 Task: Look for space in Stara Zagora, Bulgaria from 15th June, 2023 to 21st June, 2023 for 5 adults in price range Rs.14000 to Rs.25000. Place can be entire place with 3 bedrooms having 3 beds and 3 bathrooms. Property type can be house. Booking option can be shelf check-in. Required host language is English.
Action: Mouse moved to (403, 103)
Screenshot: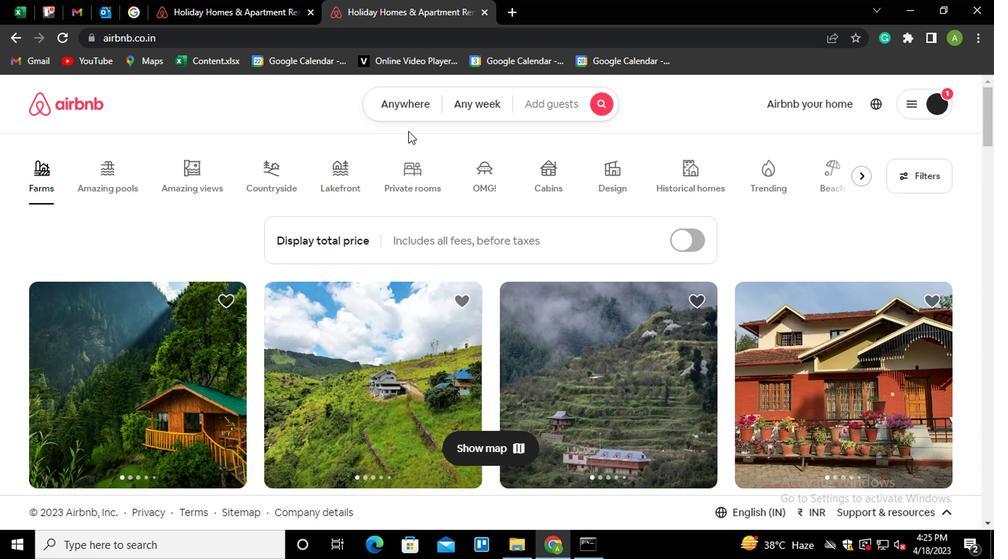 
Action: Mouse pressed left at (403, 103)
Screenshot: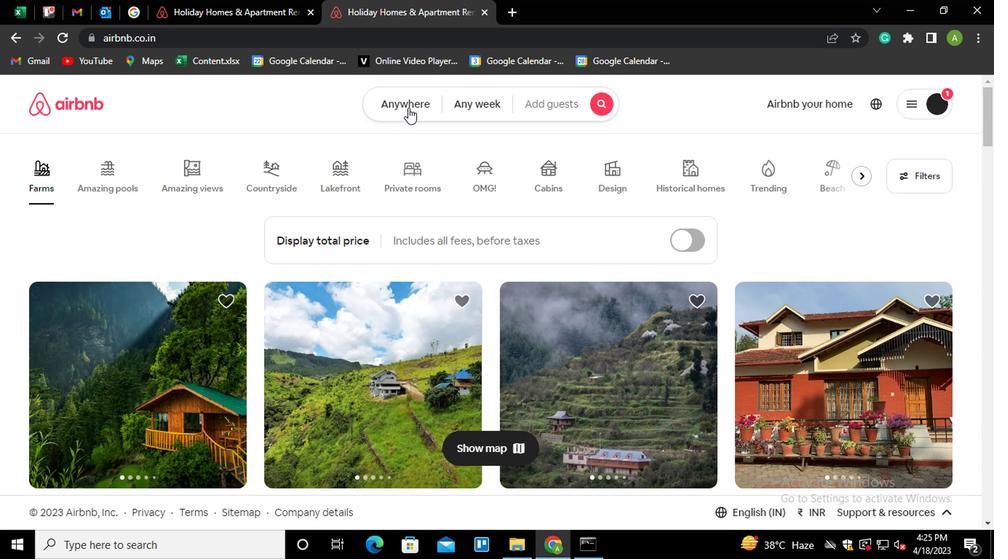 
Action: Mouse moved to (252, 163)
Screenshot: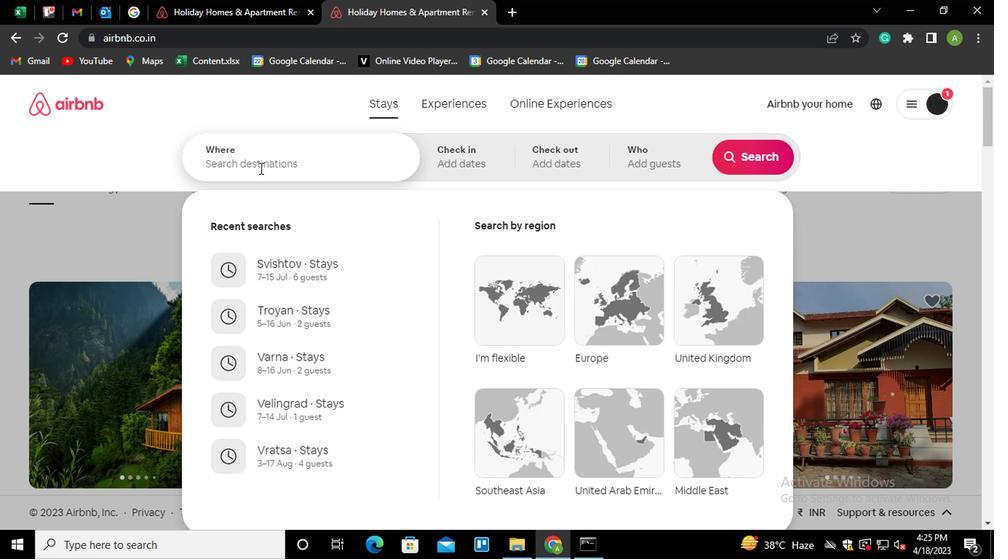 
Action: Mouse pressed left at (252, 163)
Screenshot: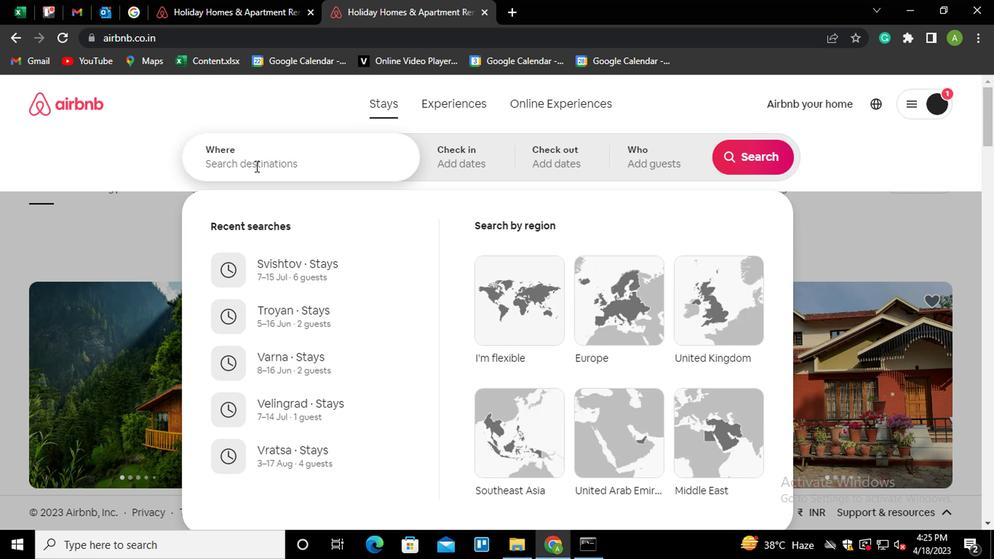 
Action: Key pressed <Key.shift>STARA<Key.down><Key.enter>
Screenshot: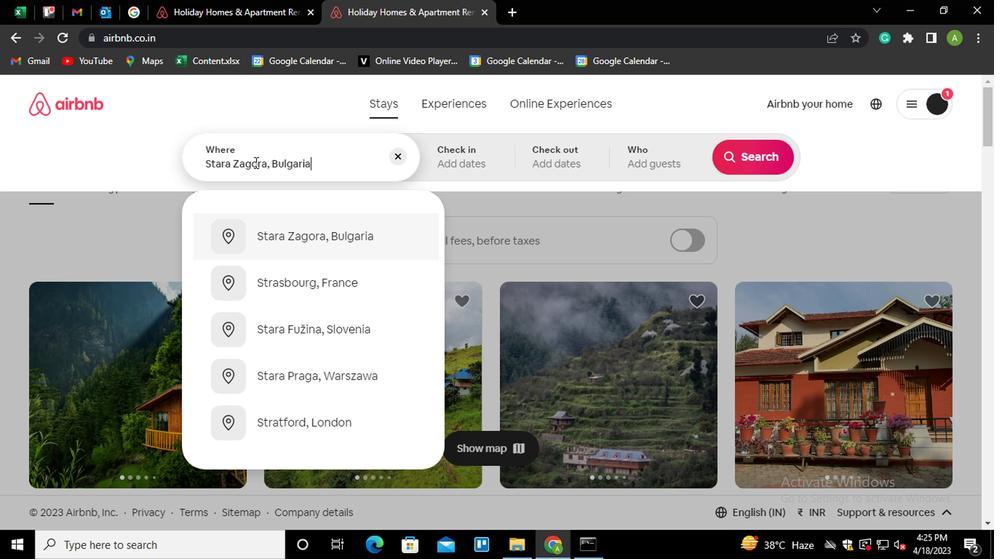 
Action: Mouse moved to (745, 276)
Screenshot: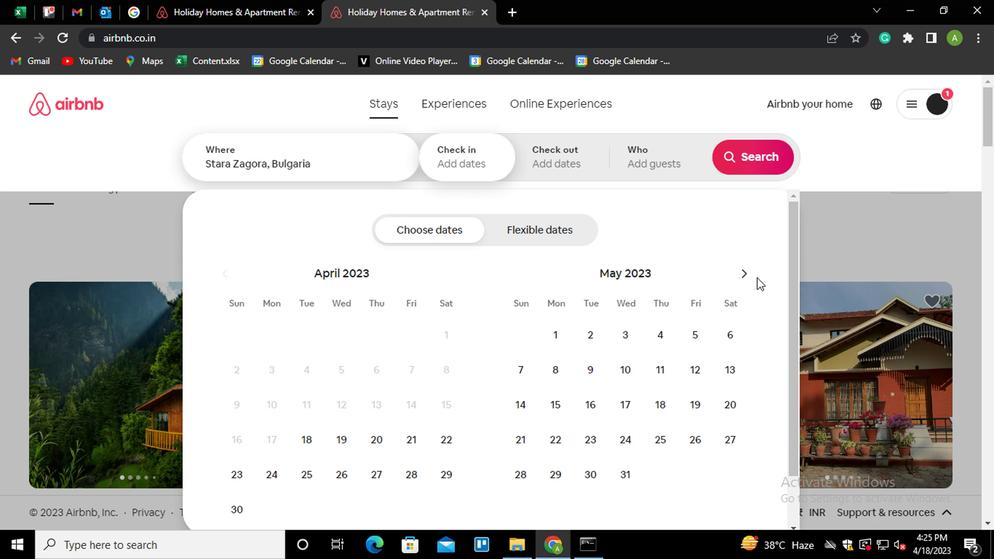 
Action: Mouse pressed left at (745, 276)
Screenshot: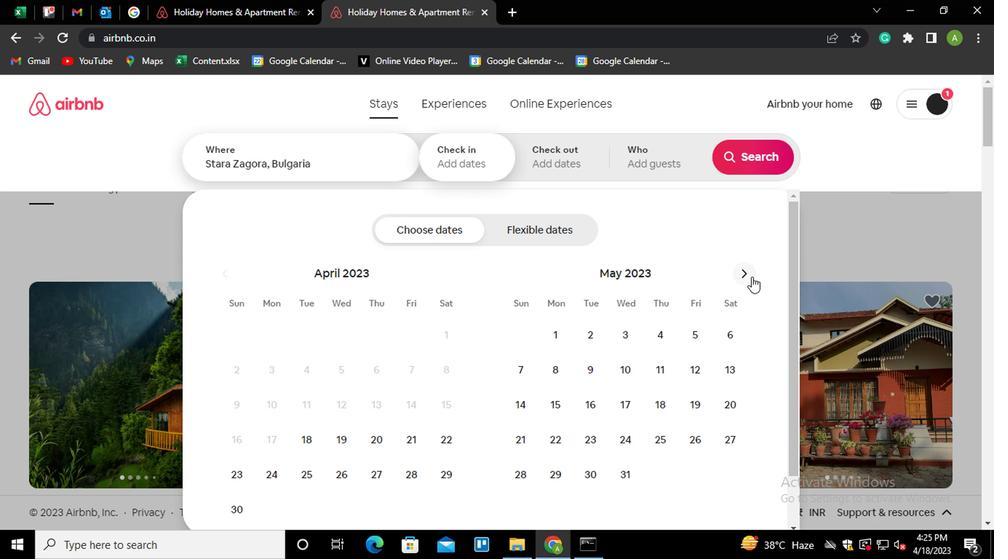 
Action: Mouse moved to (744, 276)
Screenshot: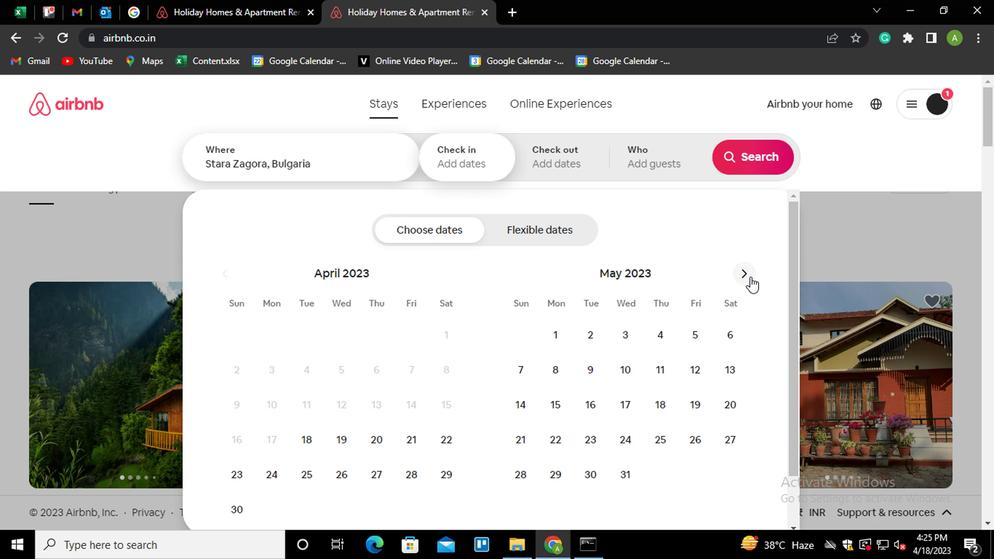 
Action: Mouse pressed left at (744, 276)
Screenshot: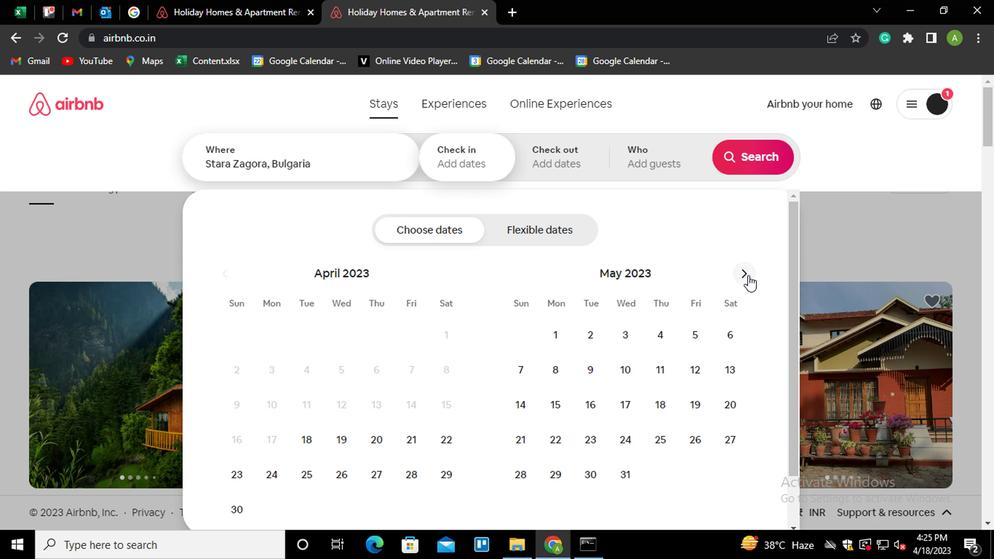 
Action: Mouse pressed left at (744, 276)
Screenshot: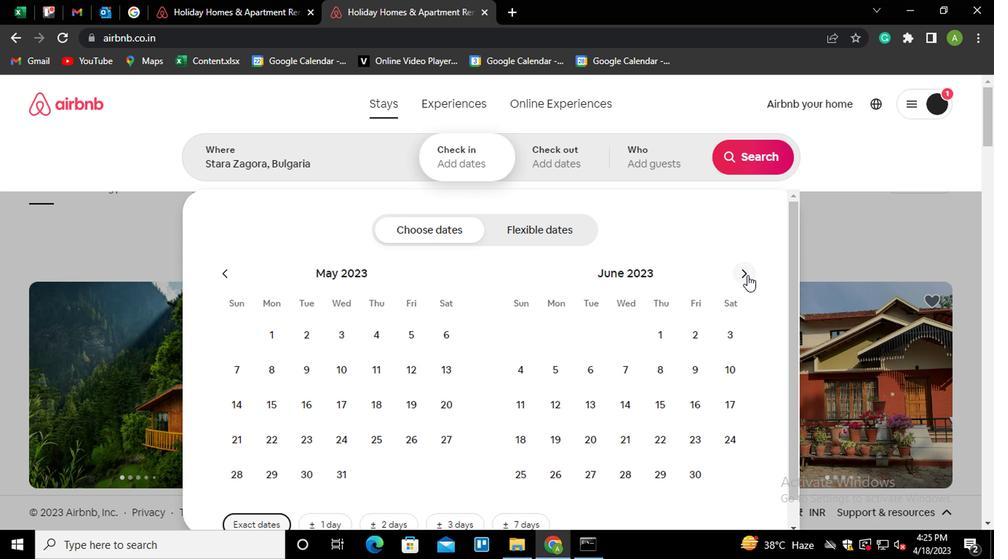 
Action: Mouse moved to (375, 405)
Screenshot: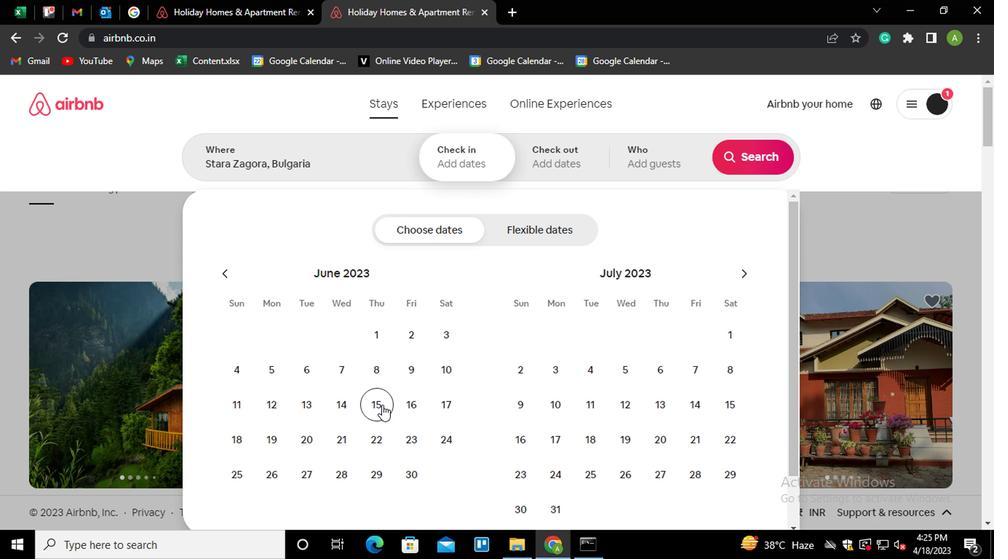 
Action: Mouse pressed left at (375, 405)
Screenshot: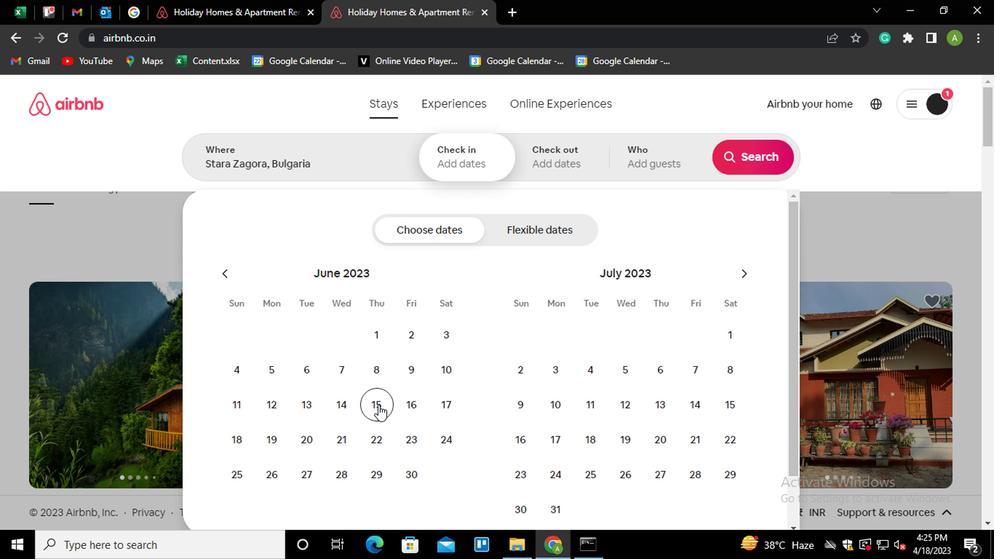 
Action: Mouse moved to (330, 443)
Screenshot: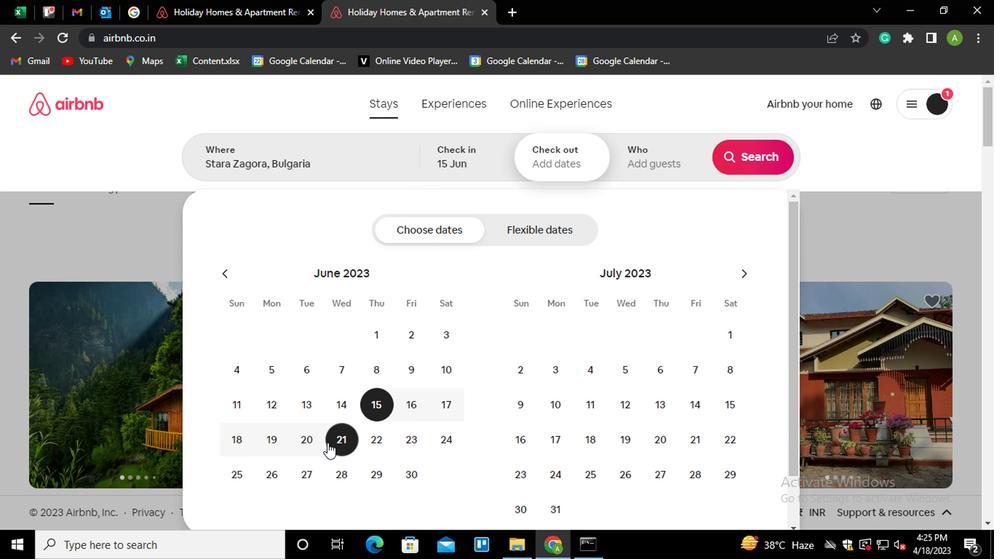 
Action: Mouse pressed left at (330, 443)
Screenshot: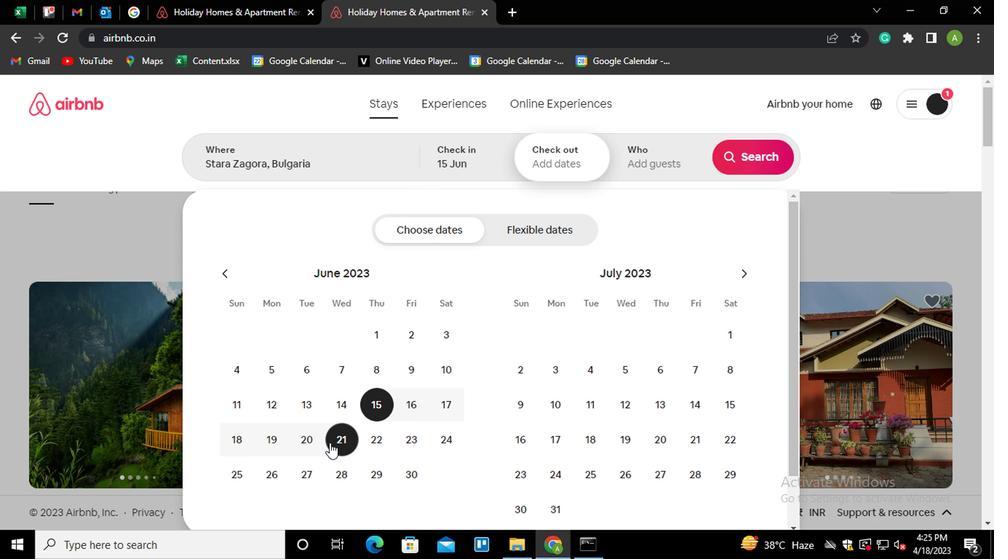 
Action: Mouse moved to (637, 166)
Screenshot: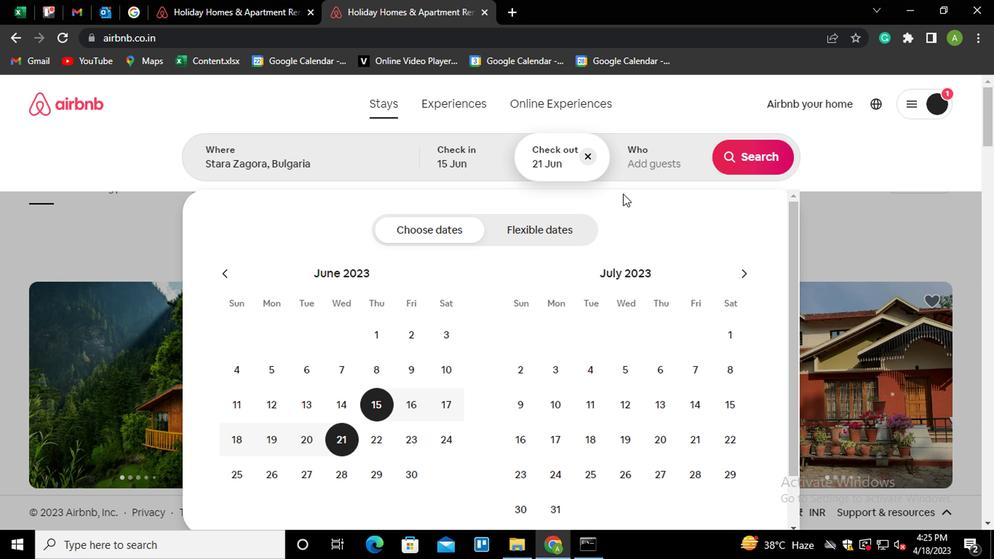 
Action: Mouse pressed left at (637, 166)
Screenshot: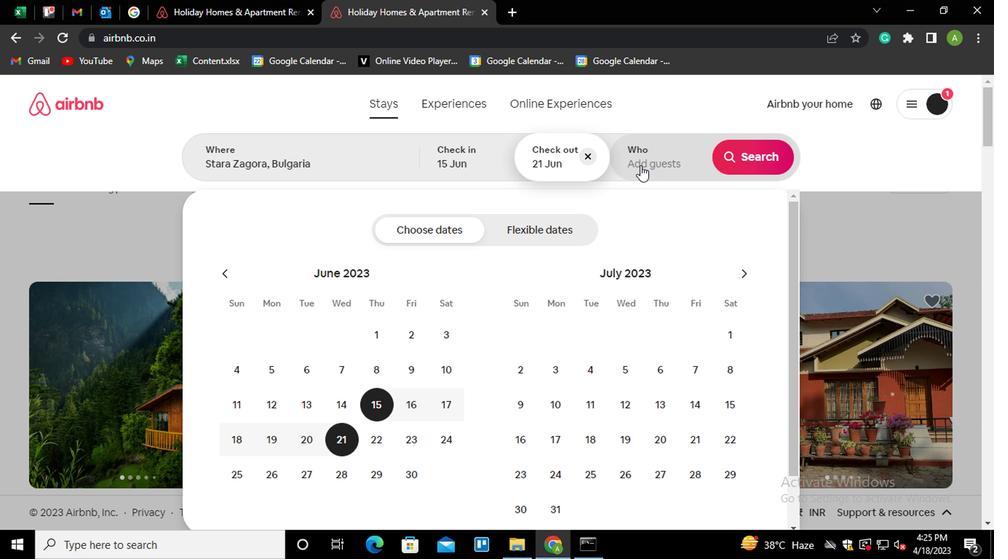 
Action: Mouse moved to (758, 230)
Screenshot: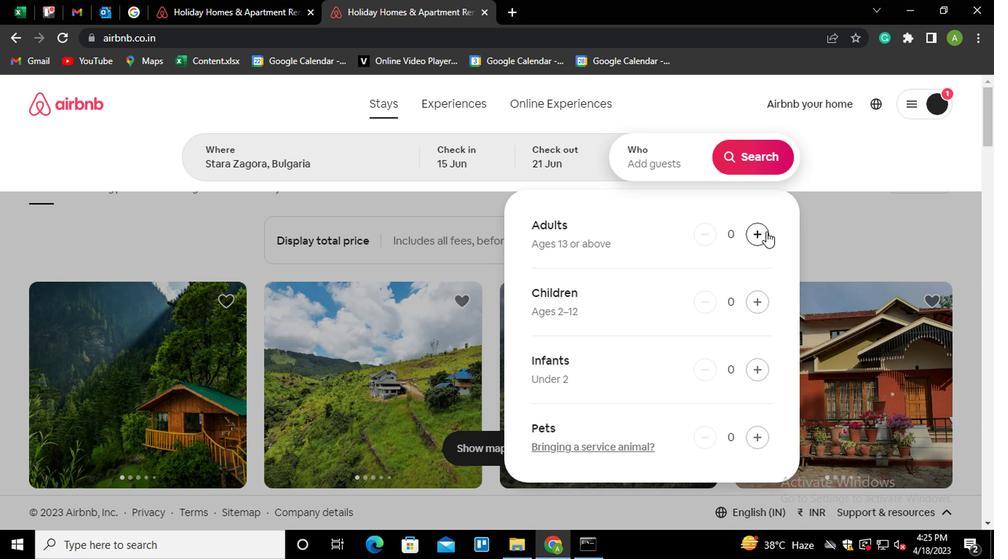 
Action: Mouse pressed left at (758, 230)
Screenshot: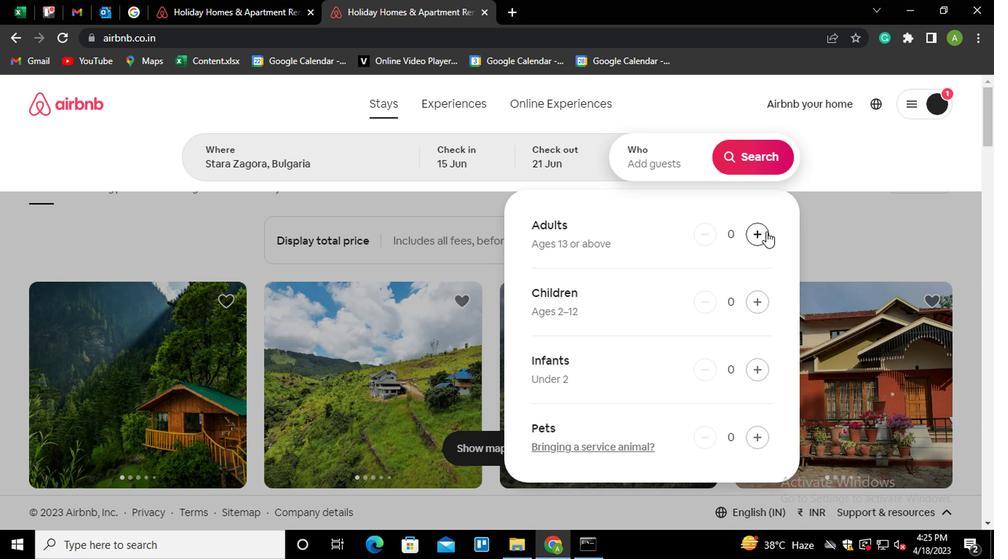 
Action: Mouse pressed left at (758, 230)
Screenshot: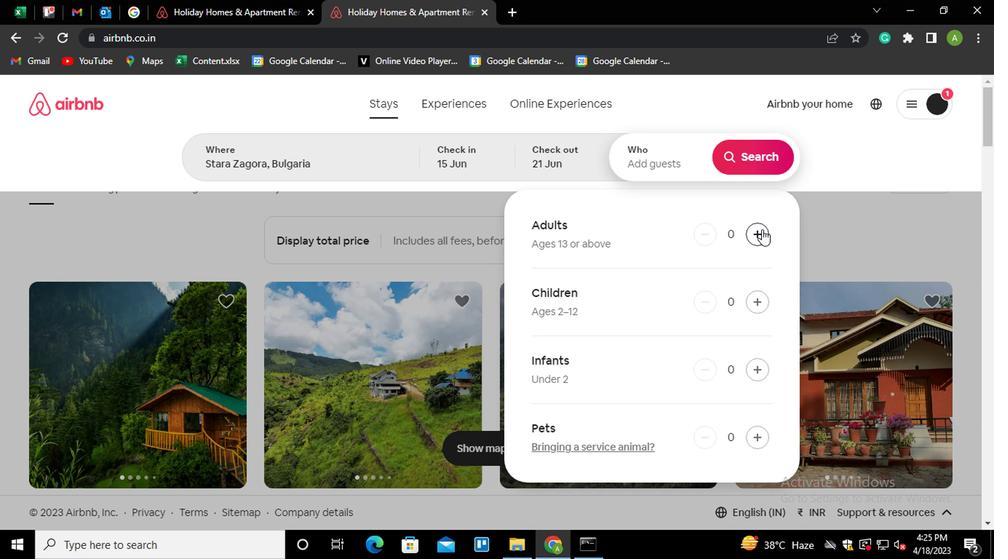
Action: Mouse pressed left at (758, 230)
Screenshot: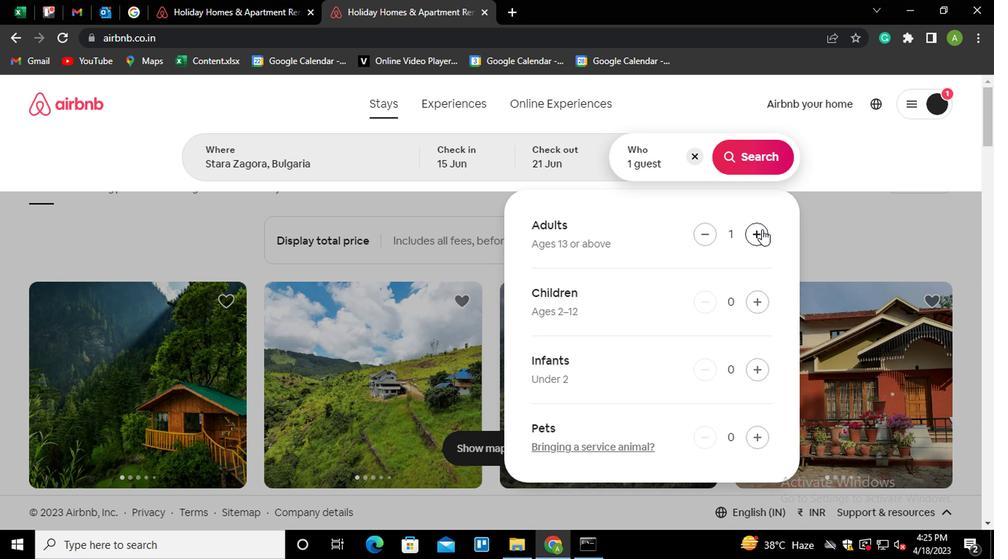 
Action: Mouse pressed left at (758, 230)
Screenshot: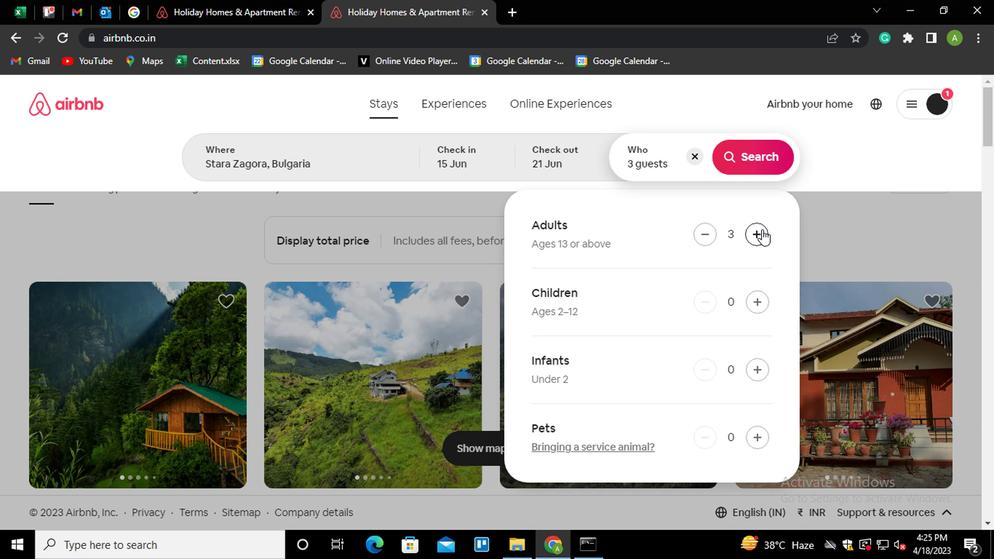 
Action: Mouse pressed left at (758, 230)
Screenshot: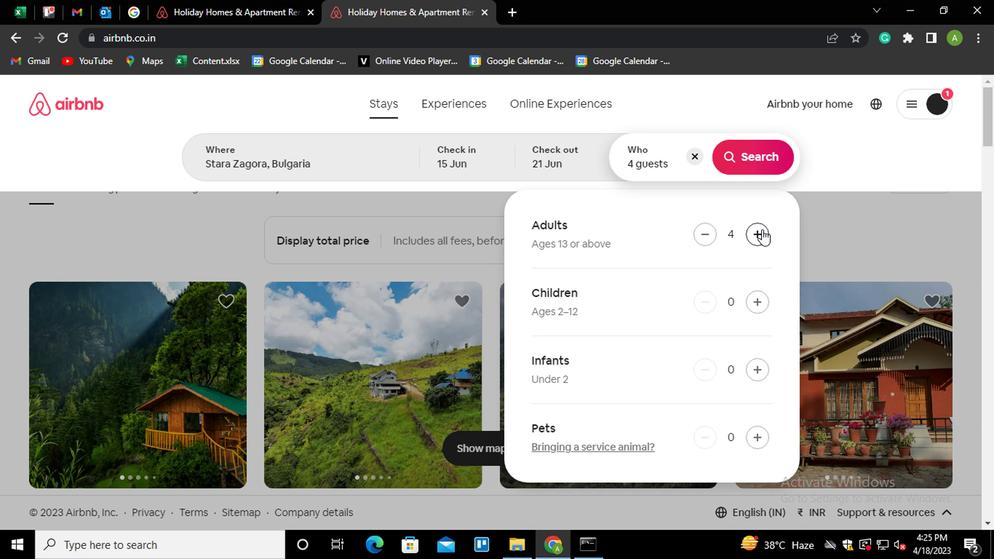 
Action: Mouse moved to (750, 163)
Screenshot: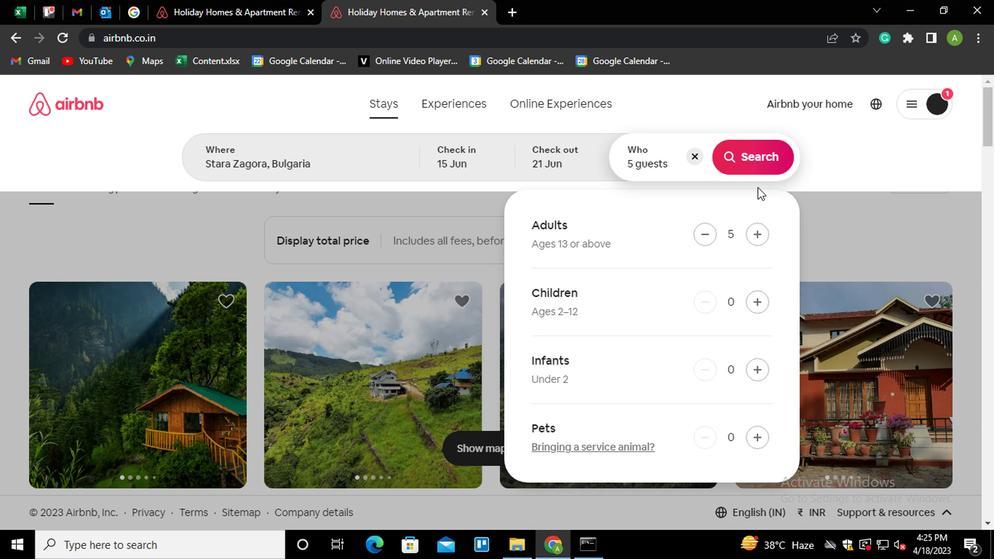 
Action: Mouse pressed left at (750, 163)
Screenshot: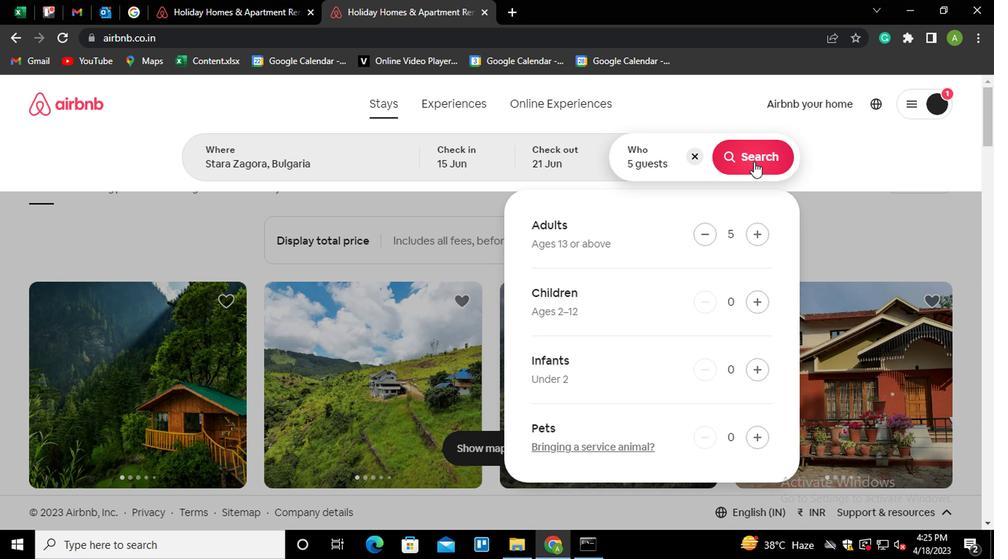 
Action: Mouse moved to (939, 161)
Screenshot: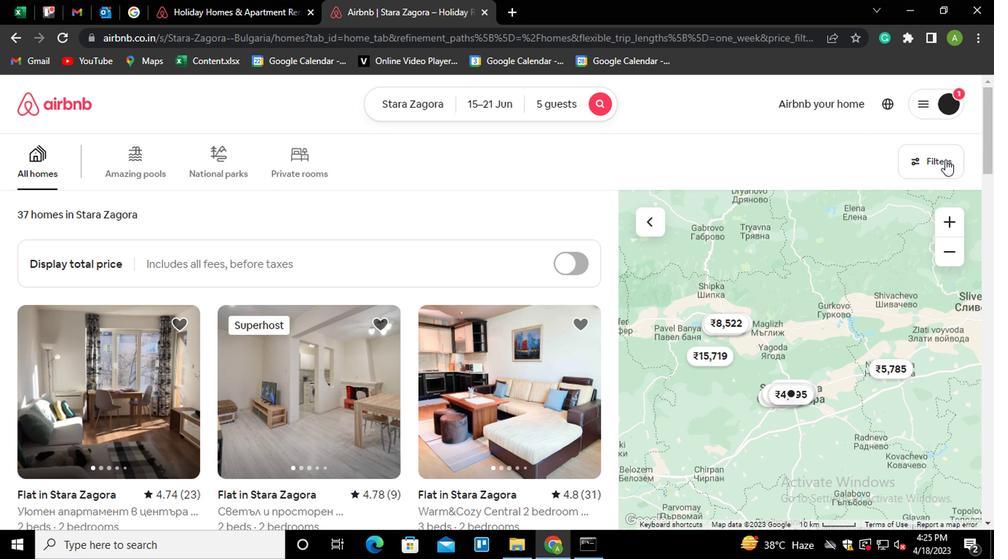 
Action: Mouse pressed left at (939, 161)
Screenshot: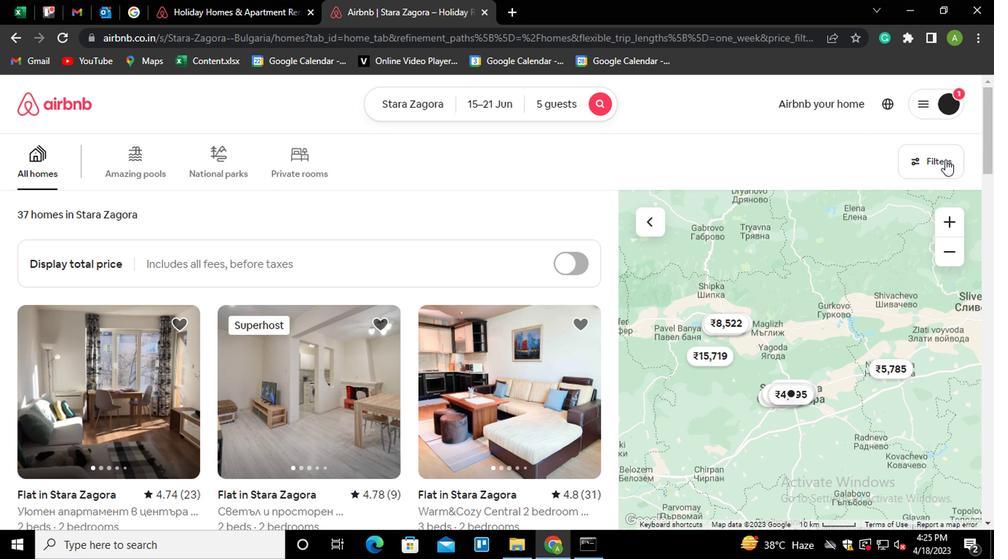 
Action: Mouse moved to (395, 348)
Screenshot: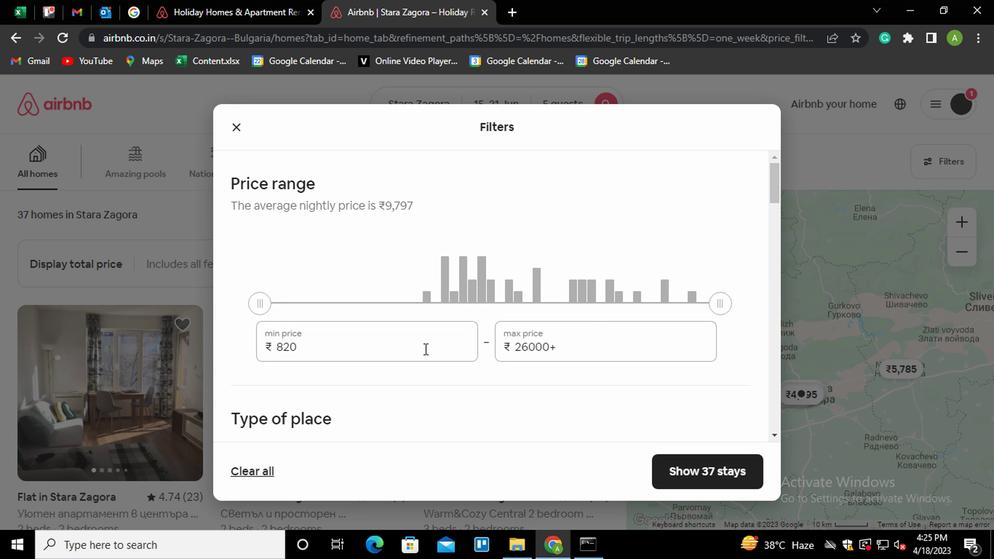 
Action: Mouse pressed left at (395, 348)
Screenshot: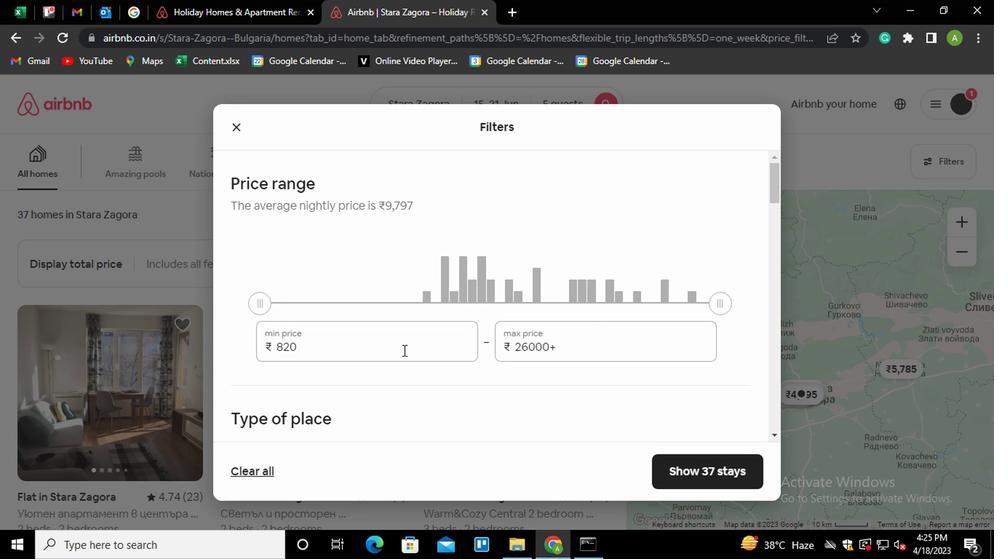 
Action: Key pressed <Key.shift_r><Key.home>14000
Screenshot: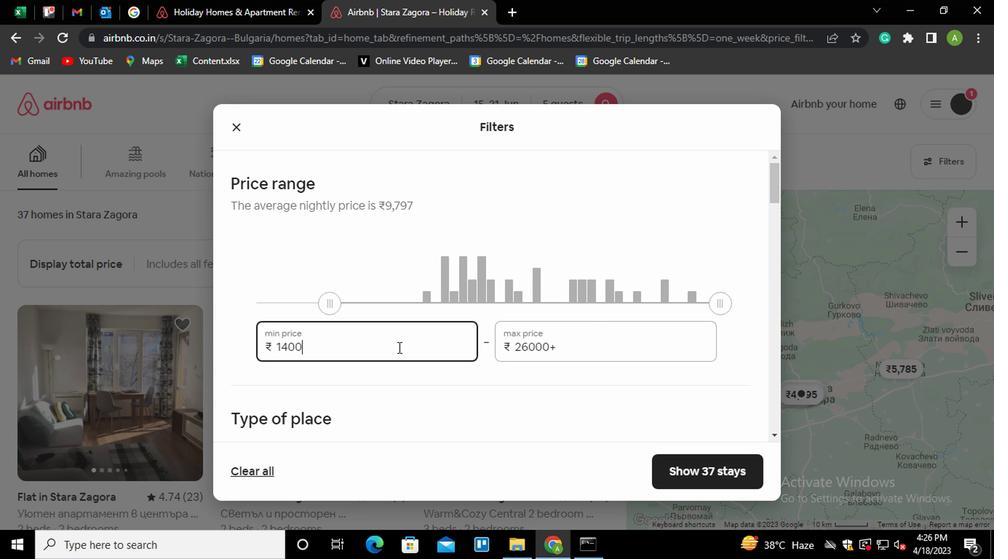 
Action: Mouse moved to (584, 344)
Screenshot: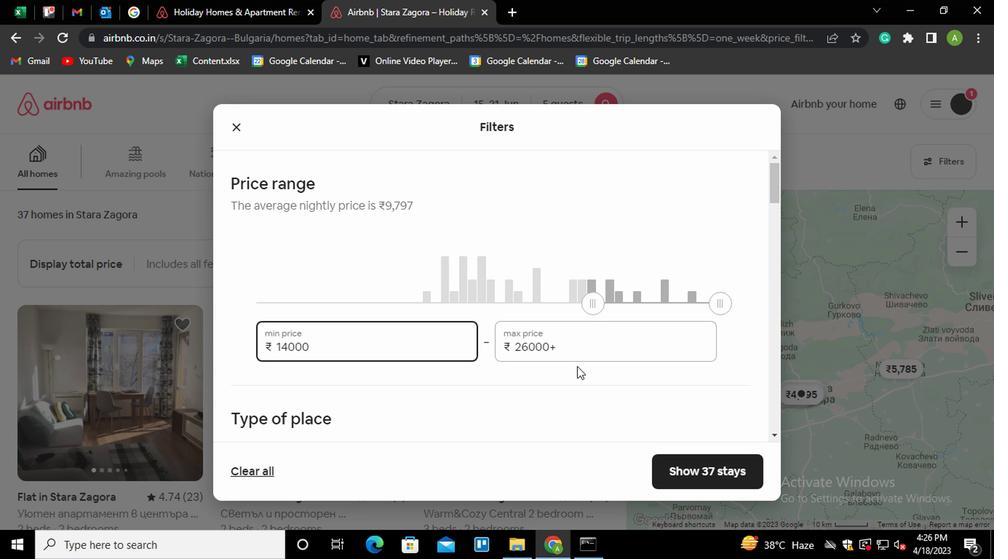 
Action: Mouse pressed left at (584, 344)
Screenshot: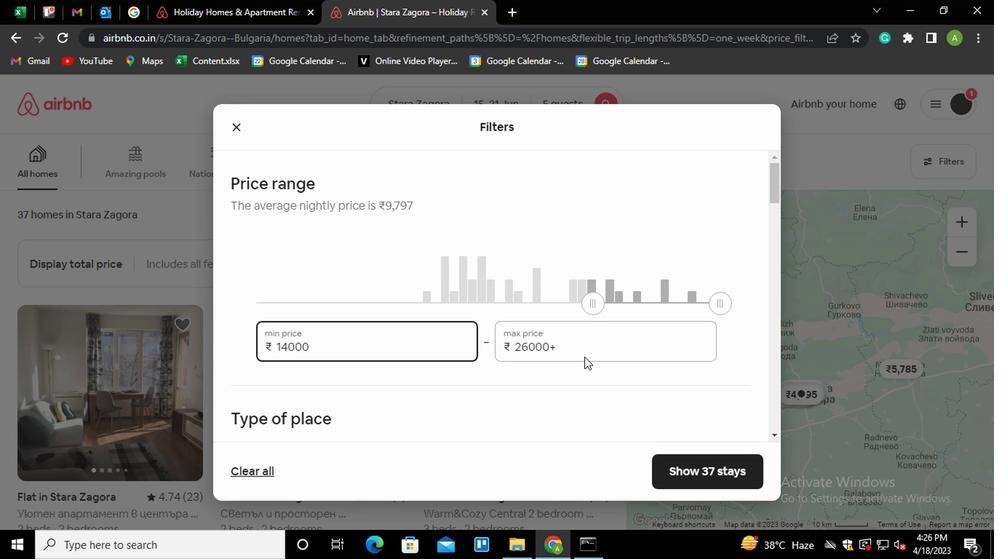 
Action: Key pressed <Key.shift_r><Key.home>25000
Screenshot: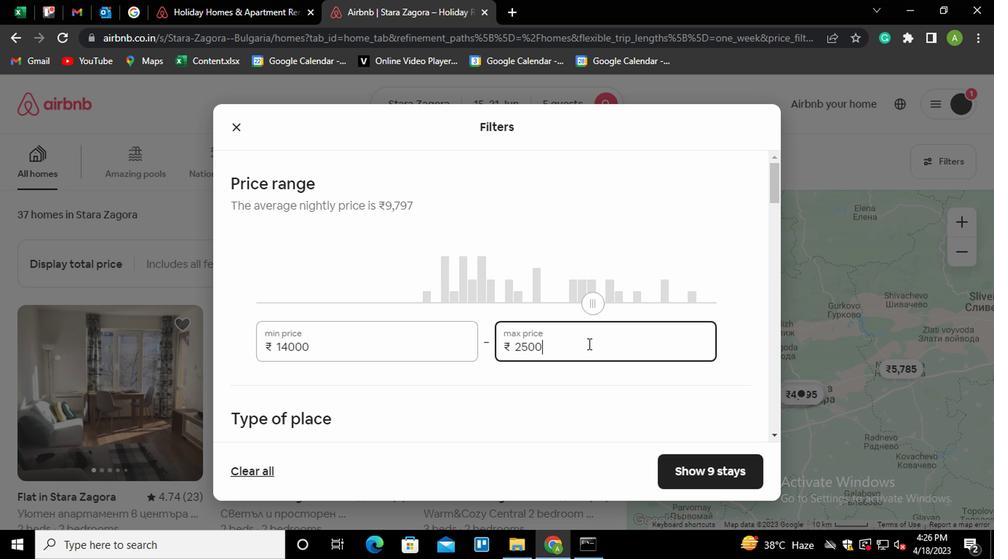 
Action: Mouse moved to (611, 396)
Screenshot: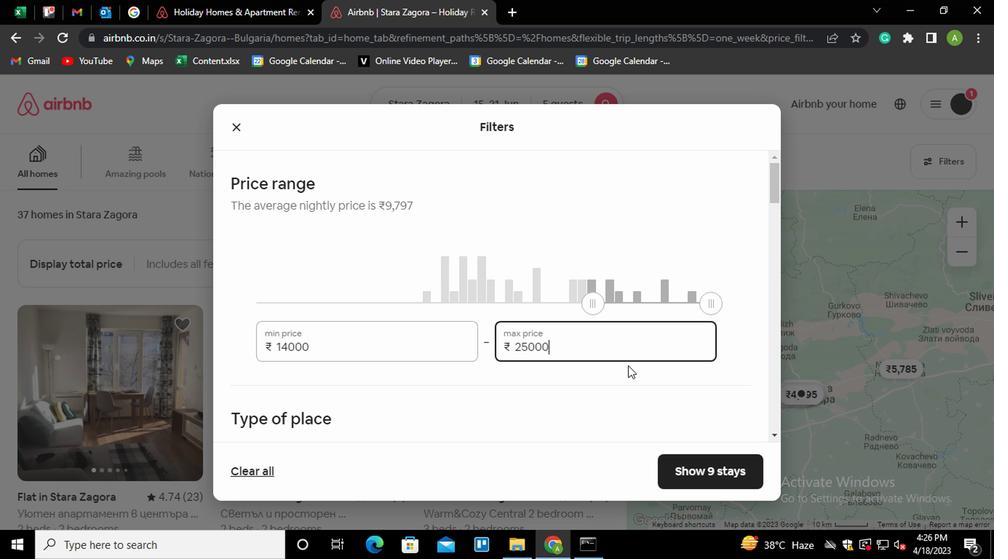 
Action: Mouse scrolled (611, 395) with delta (0, 0)
Screenshot: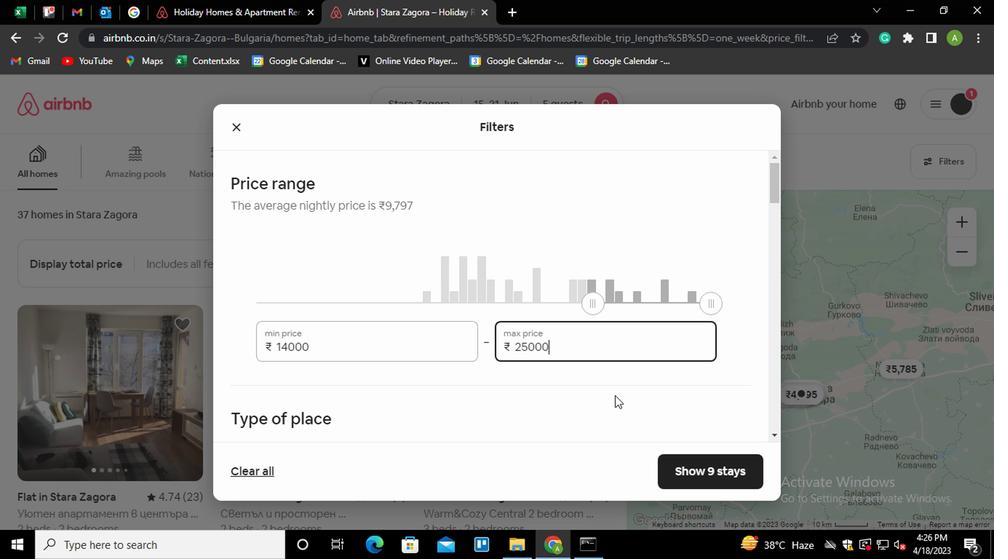 
Action: Mouse scrolled (611, 395) with delta (0, 0)
Screenshot: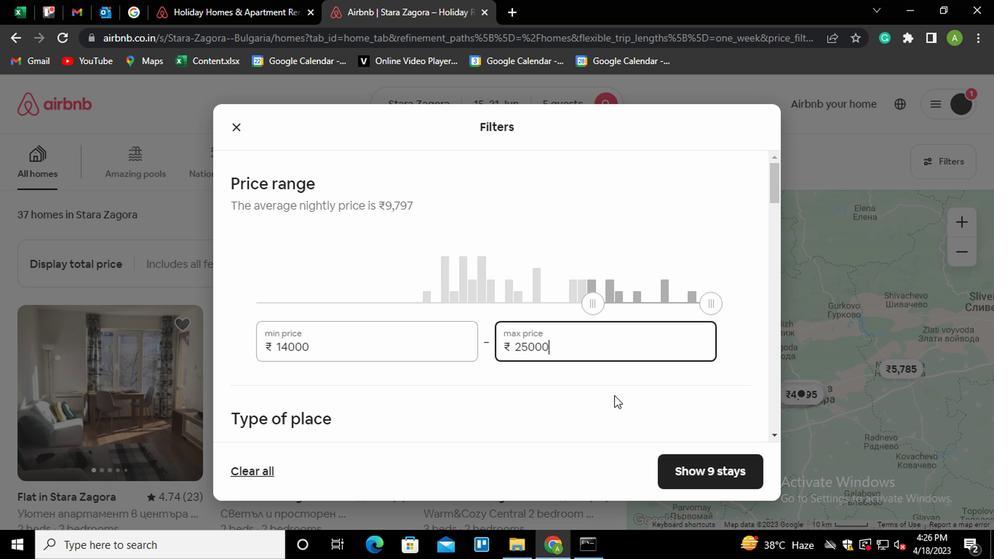 
Action: Mouse moved to (263, 315)
Screenshot: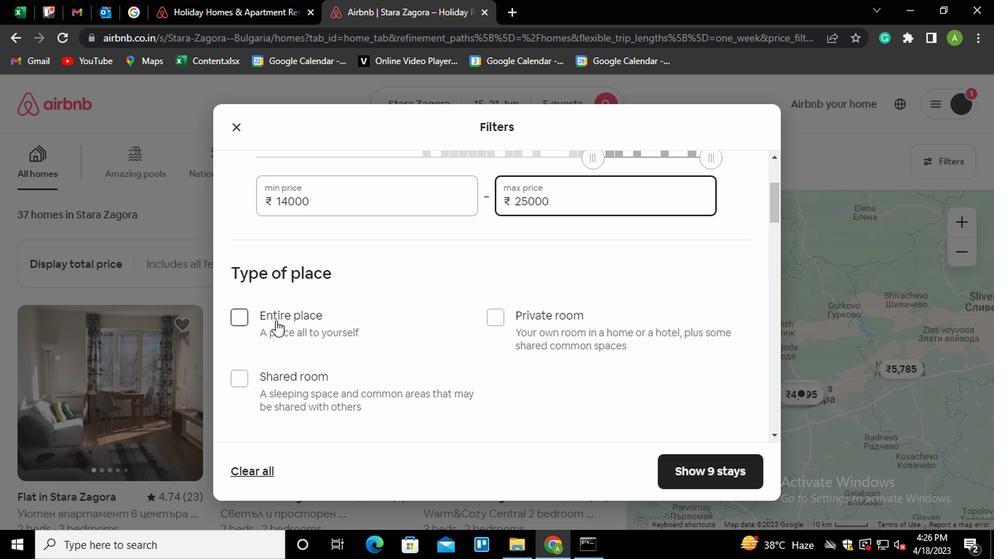 
Action: Mouse pressed left at (263, 315)
Screenshot: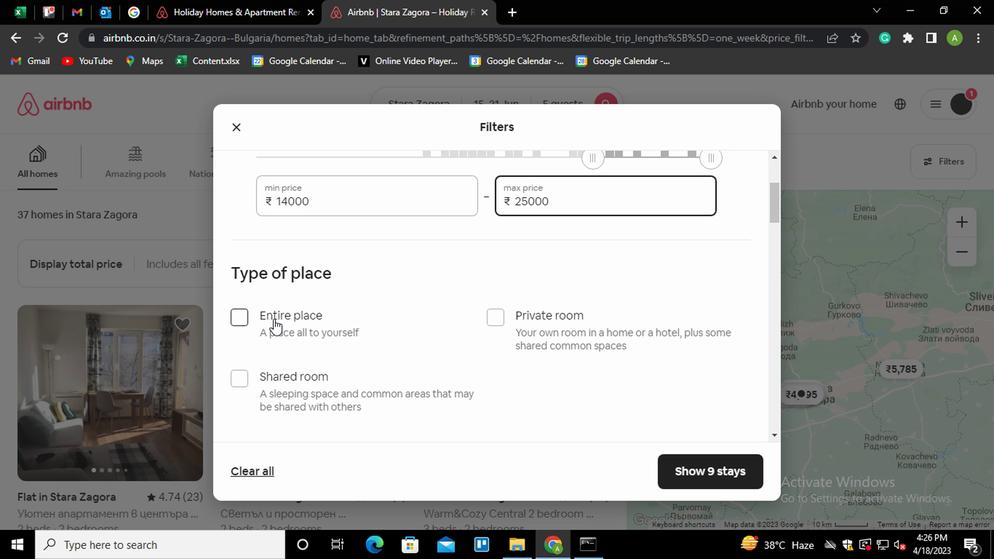 
Action: Mouse moved to (379, 323)
Screenshot: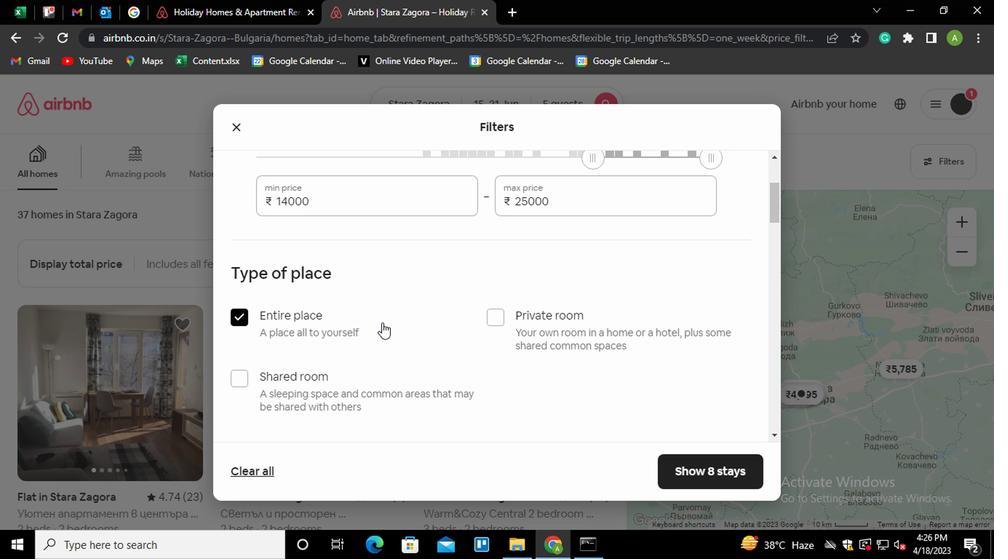 
Action: Mouse scrolled (379, 322) with delta (0, -1)
Screenshot: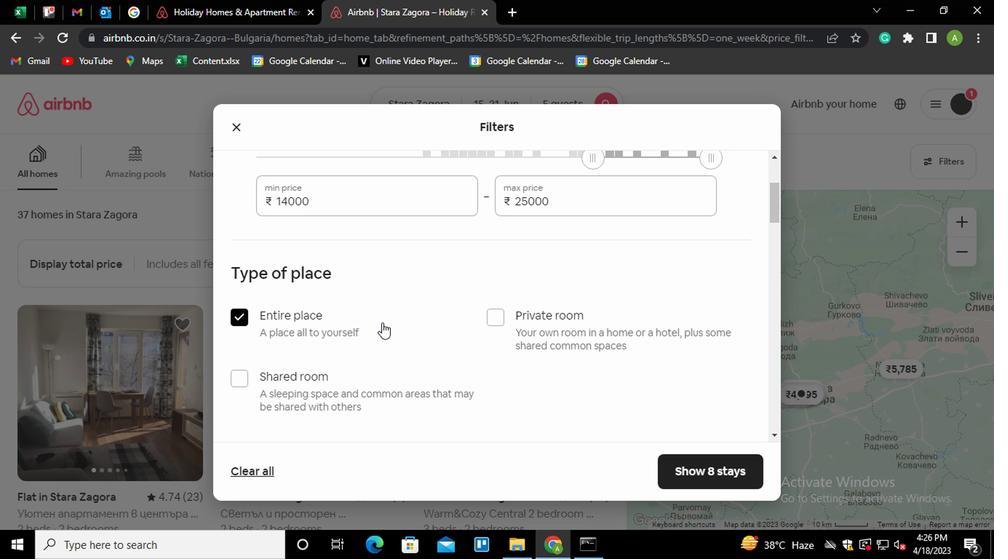 
Action: Mouse scrolled (379, 322) with delta (0, -1)
Screenshot: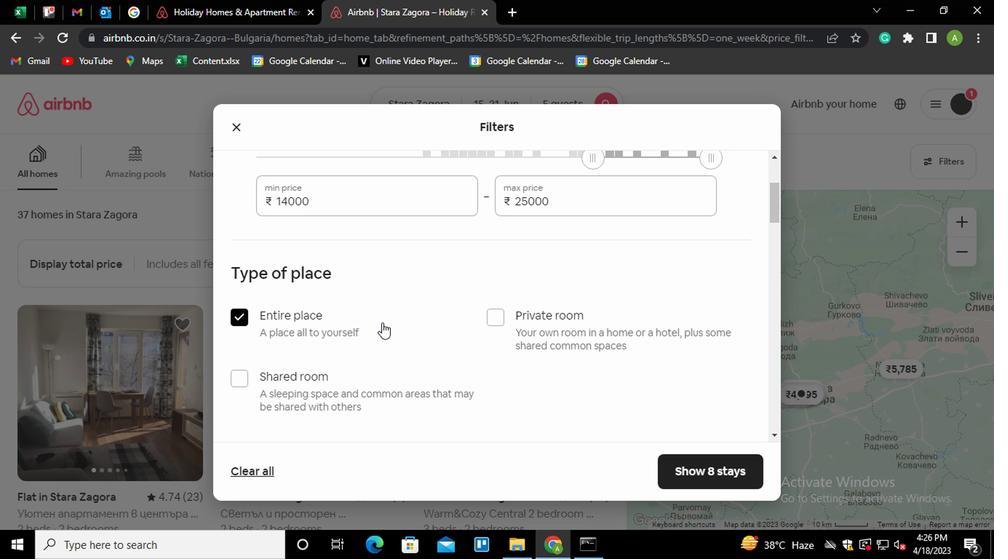 
Action: Mouse moved to (377, 322)
Screenshot: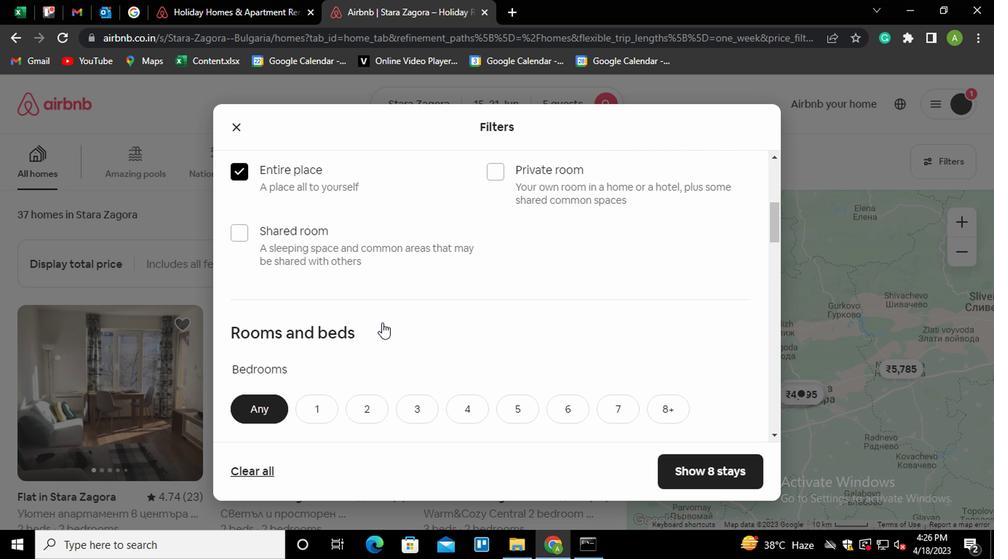 
Action: Mouse scrolled (377, 321) with delta (0, 0)
Screenshot: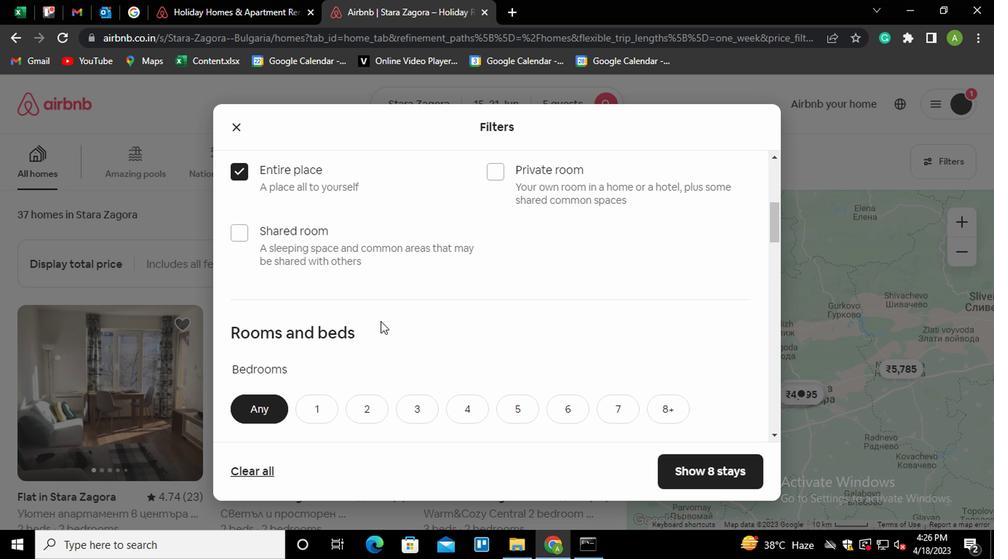 
Action: Mouse moved to (409, 331)
Screenshot: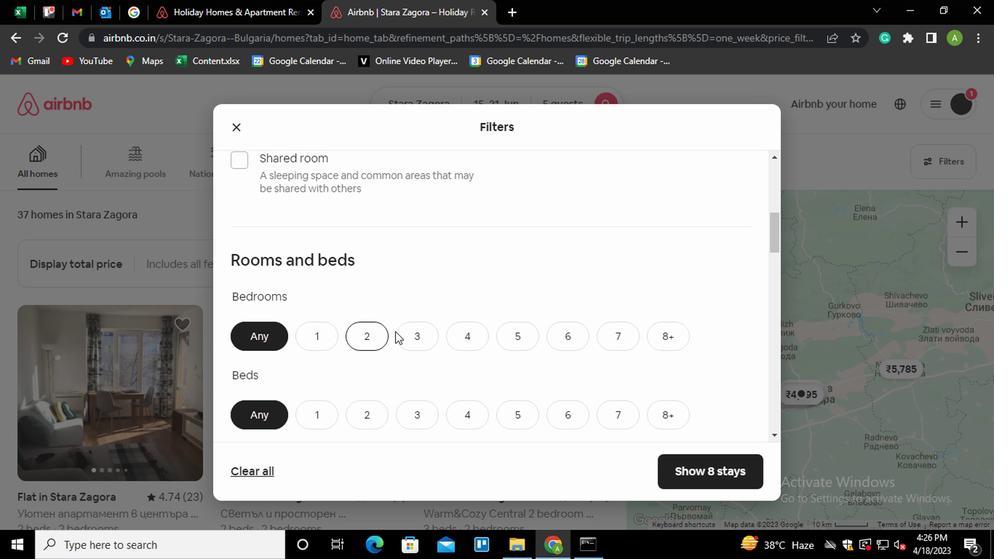 
Action: Mouse pressed left at (409, 331)
Screenshot: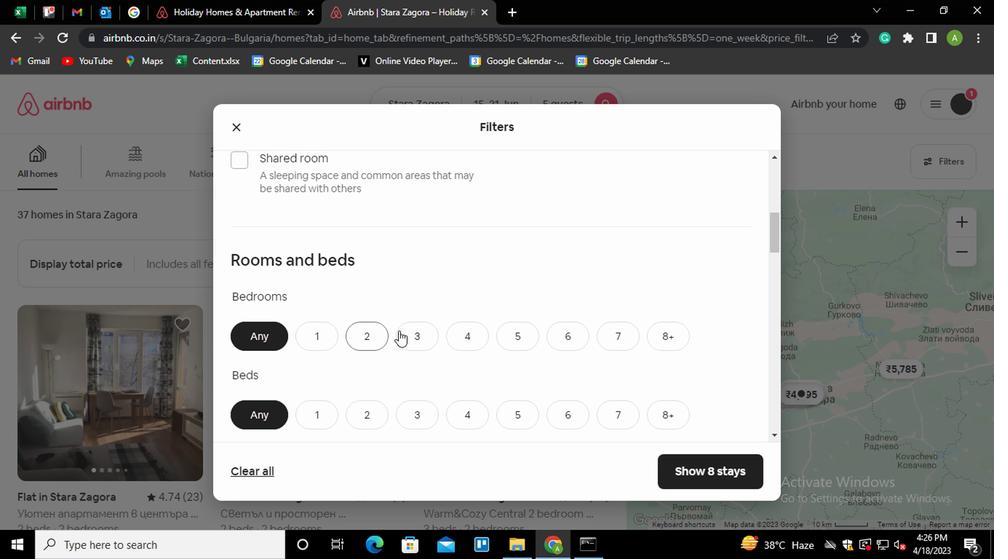 
Action: Mouse moved to (465, 281)
Screenshot: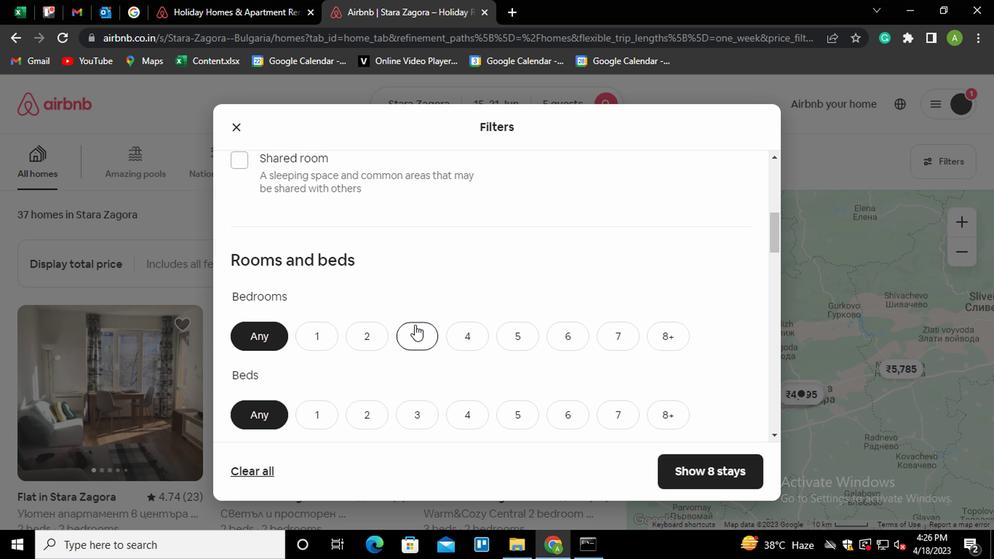 
Action: Mouse scrolled (465, 280) with delta (0, 0)
Screenshot: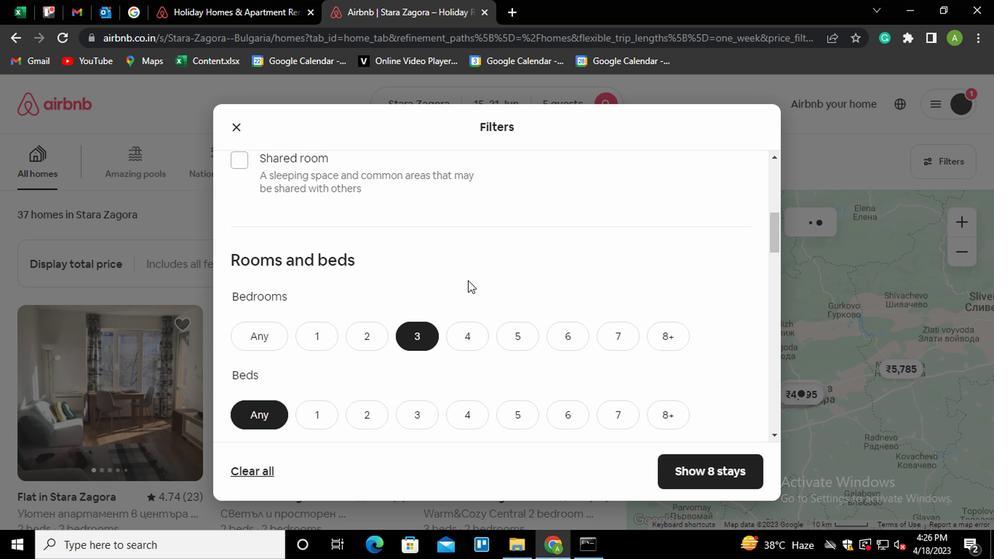 
Action: Mouse scrolled (465, 280) with delta (0, 0)
Screenshot: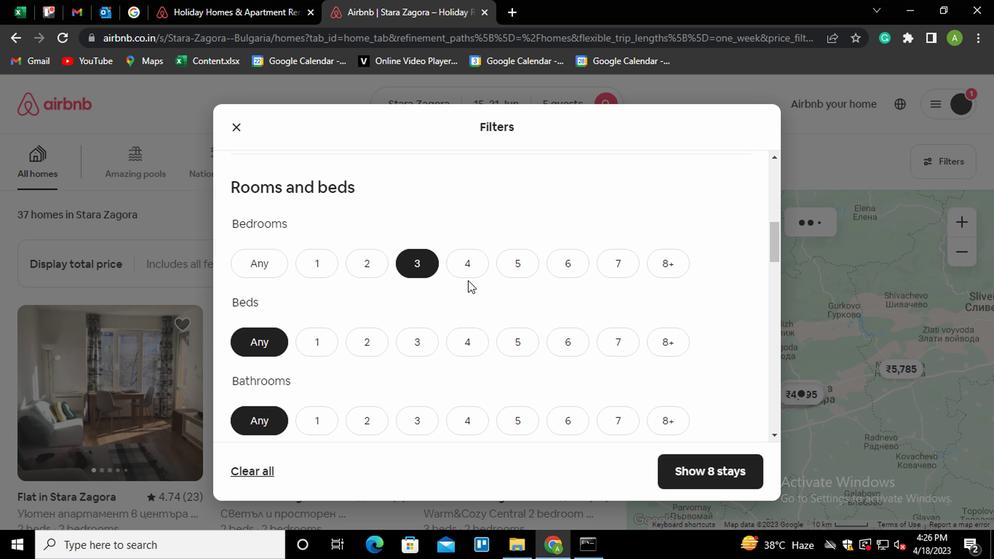 
Action: Mouse moved to (416, 275)
Screenshot: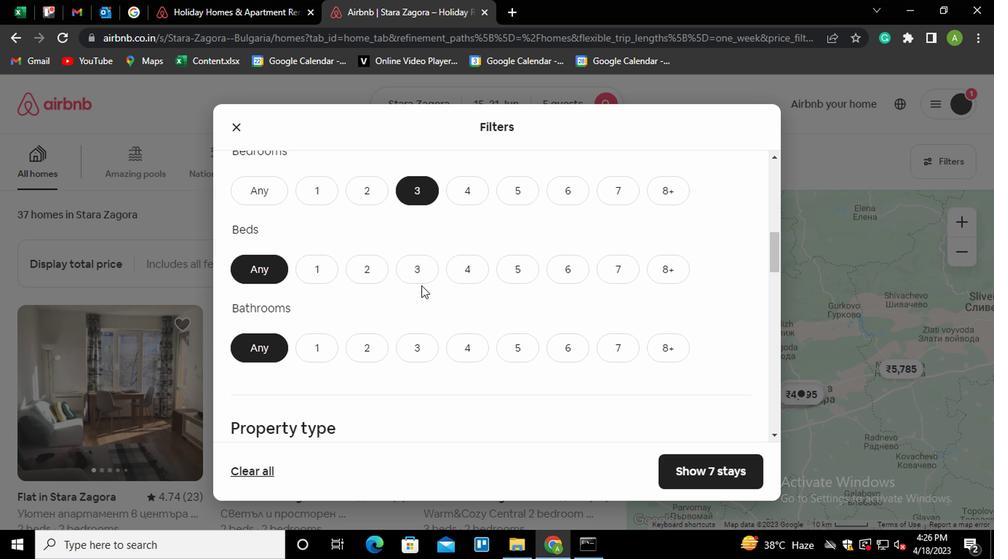 
Action: Mouse pressed left at (416, 275)
Screenshot: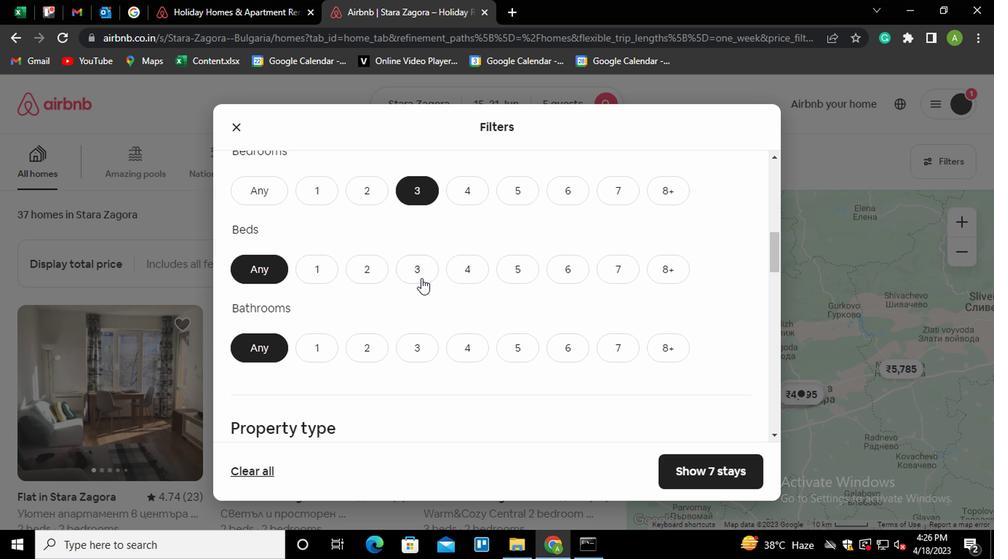 
Action: Mouse moved to (418, 346)
Screenshot: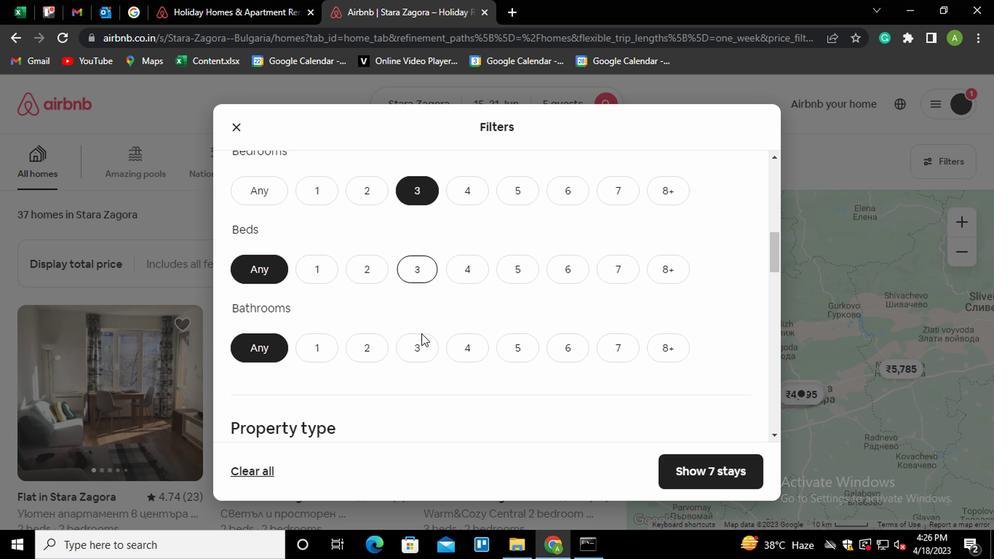 
Action: Mouse pressed left at (418, 346)
Screenshot: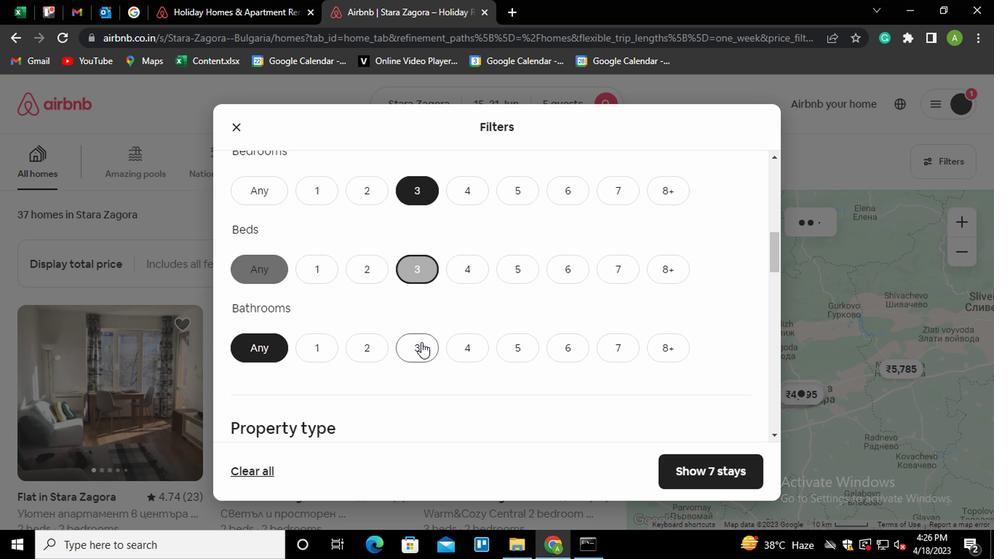 
Action: Mouse moved to (489, 318)
Screenshot: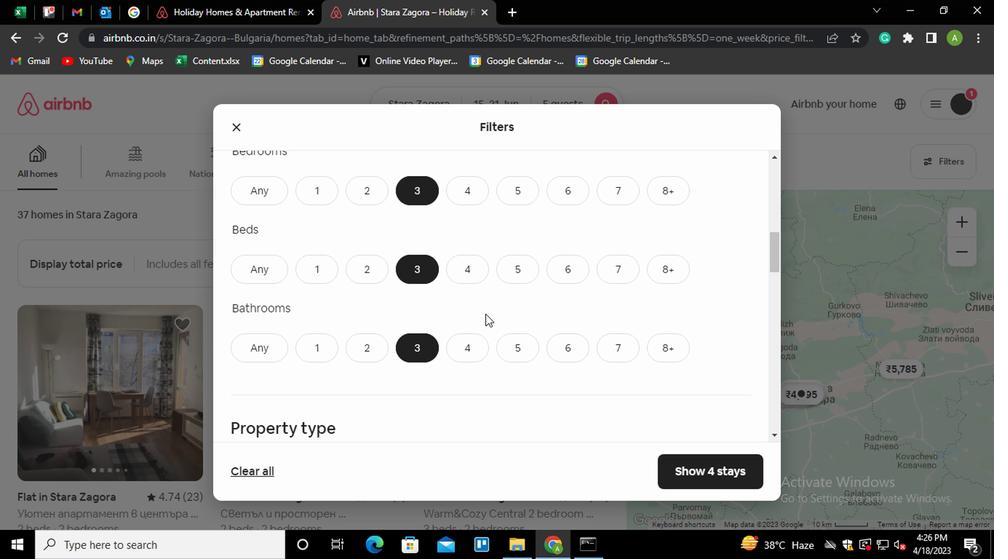 
Action: Mouse scrolled (489, 318) with delta (0, 0)
Screenshot: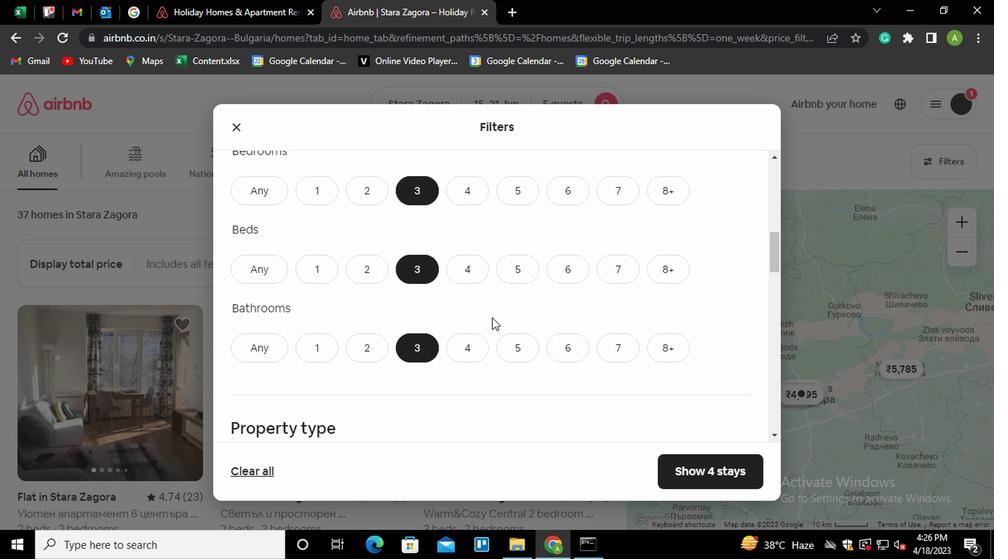 
Action: Mouse scrolled (489, 318) with delta (0, 0)
Screenshot: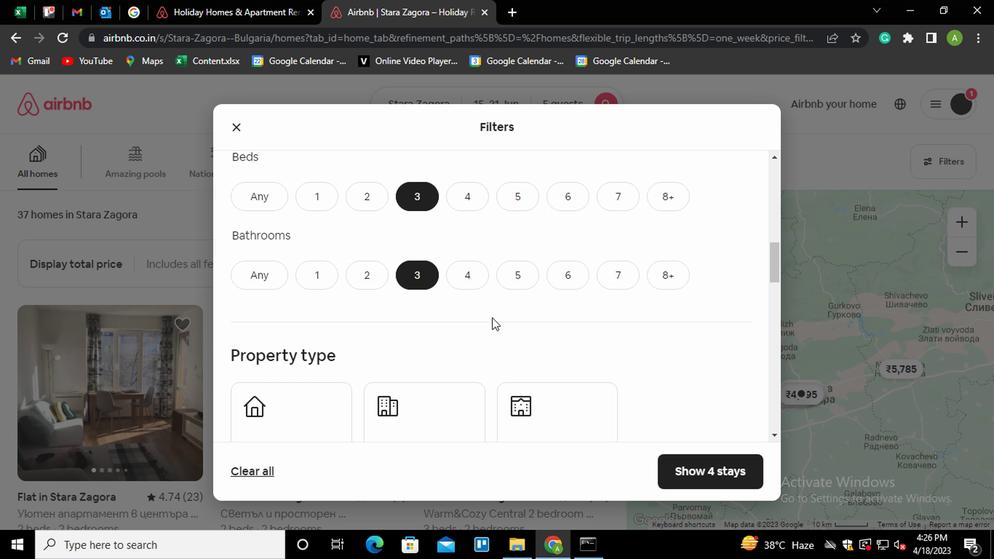 
Action: Mouse scrolled (489, 318) with delta (0, 0)
Screenshot: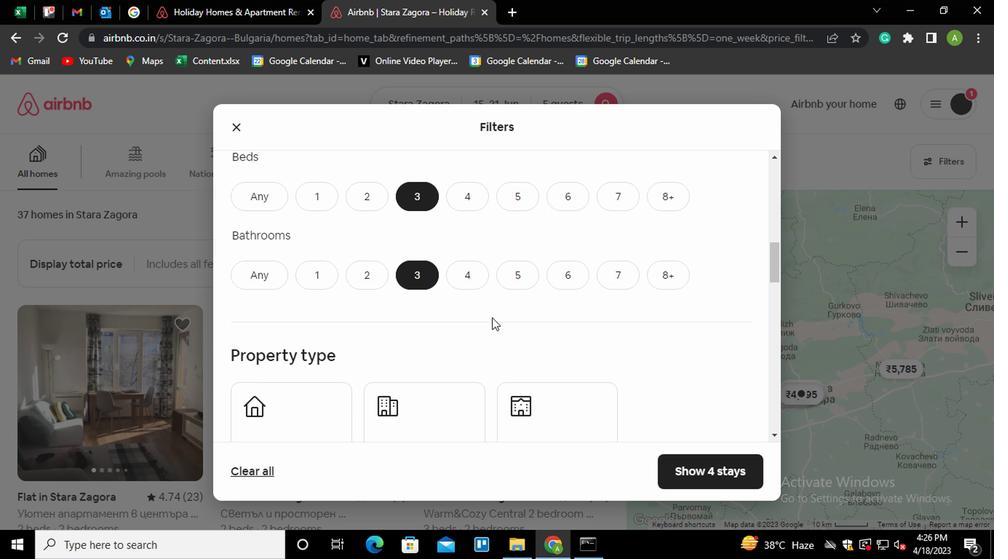 
Action: Mouse moved to (320, 280)
Screenshot: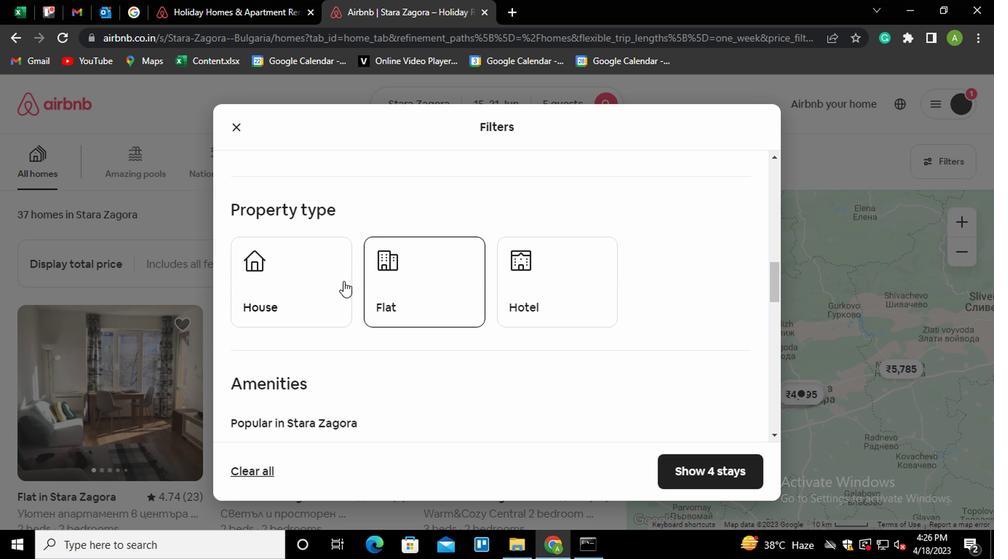 
Action: Mouse pressed left at (320, 280)
Screenshot: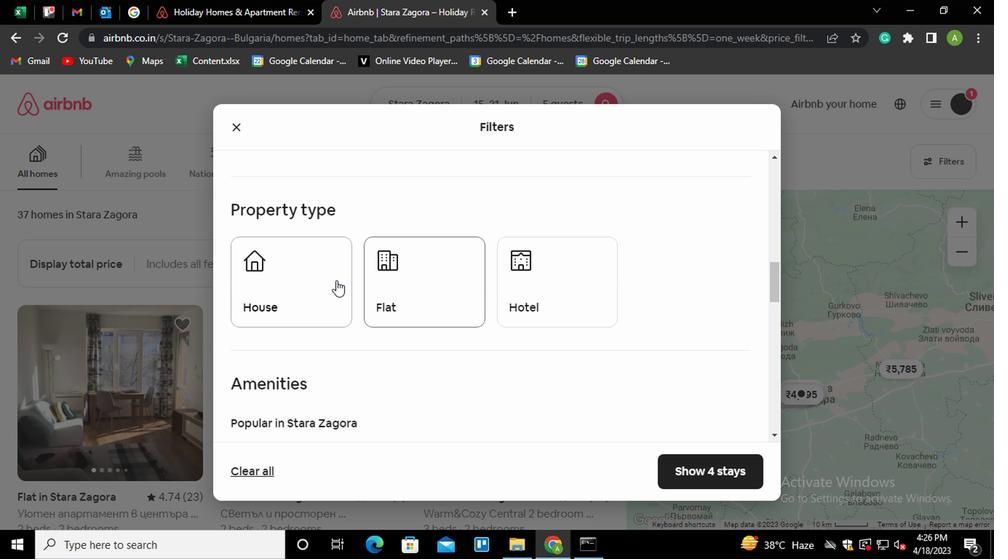 
Action: Mouse moved to (506, 329)
Screenshot: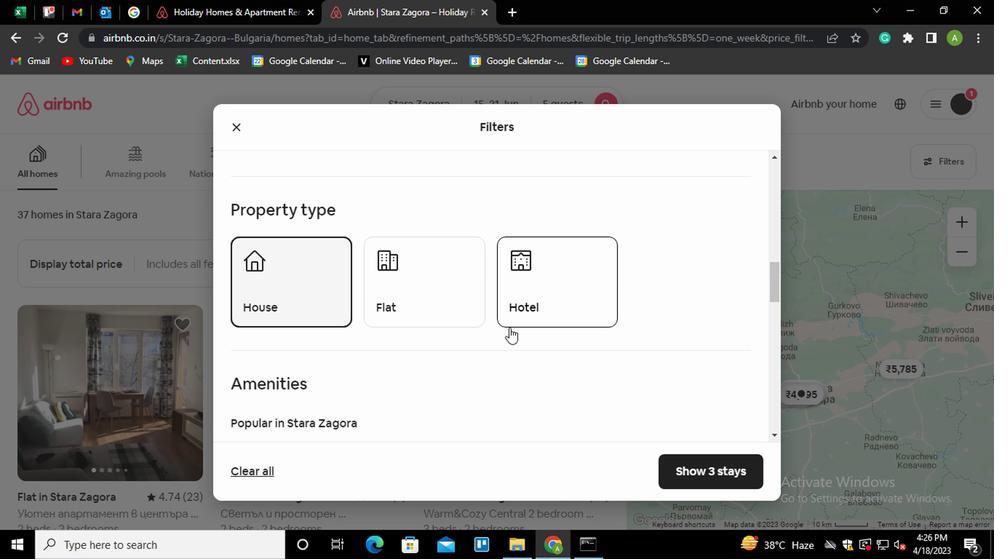 
Action: Mouse scrolled (506, 327) with delta (0, -1)
Screenshot: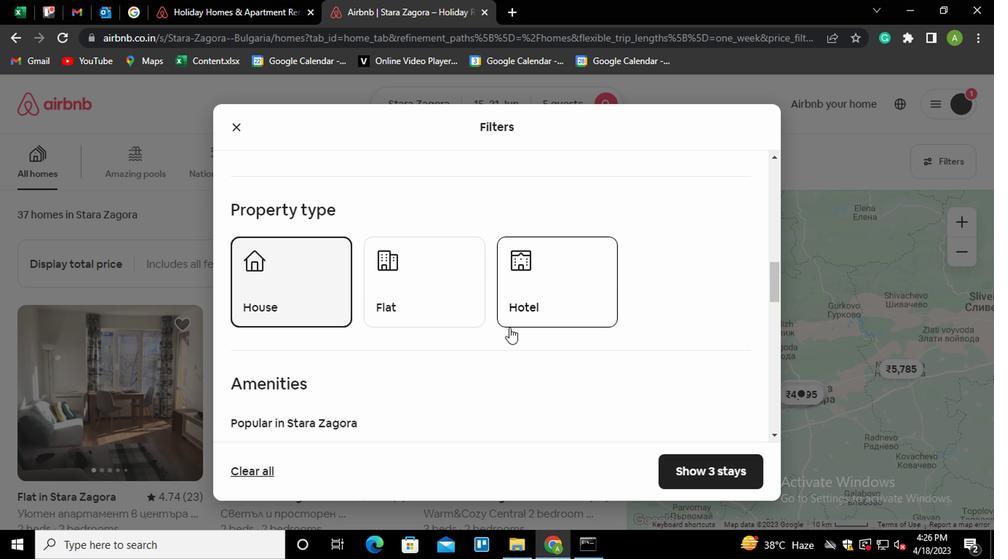 
Action: Mouse scrolled (506, 327) with delta (0, -1)
Screenshot: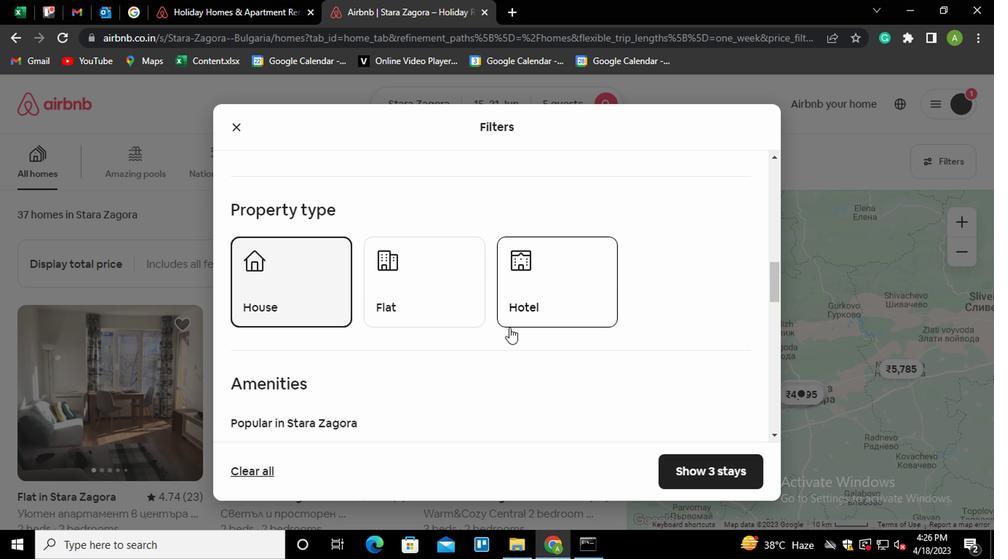 
Action: Mouse scrolled (506, 327) with delta (0, -1)
Screenshot: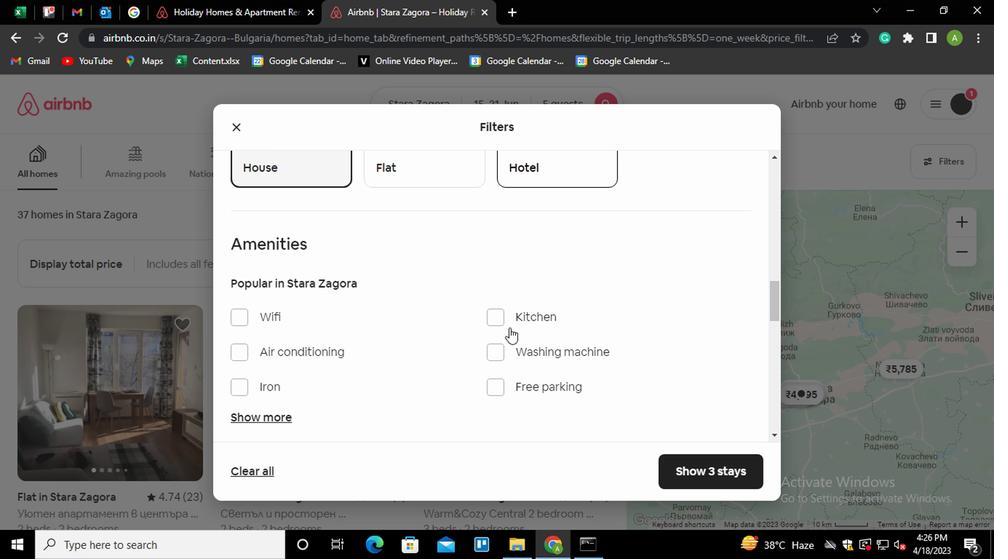 
Action: Mouse scrolled (506, 327) with delta (0, -1)
Screenshot: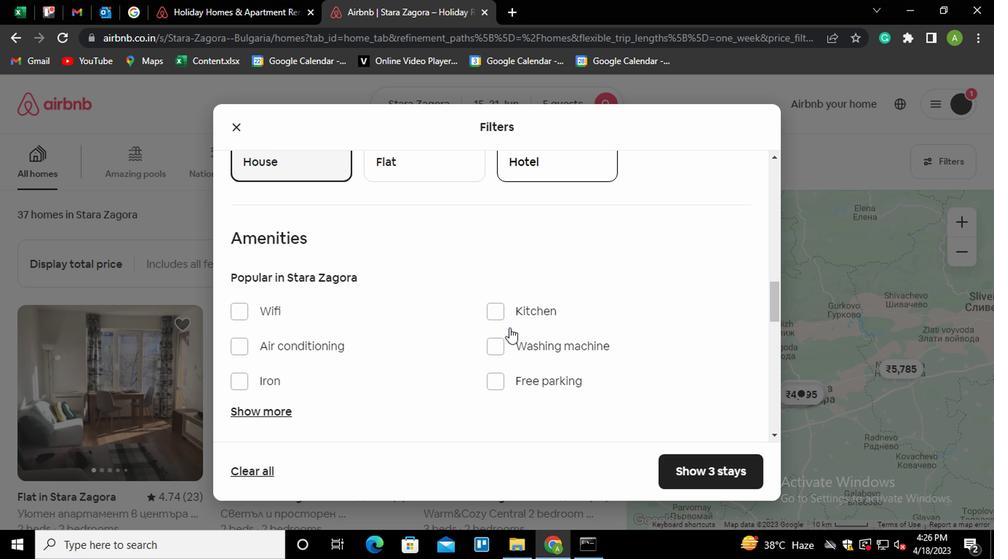 
Action: Mouse scrolled (506, 327) with delta (0, -1)
Screenshot: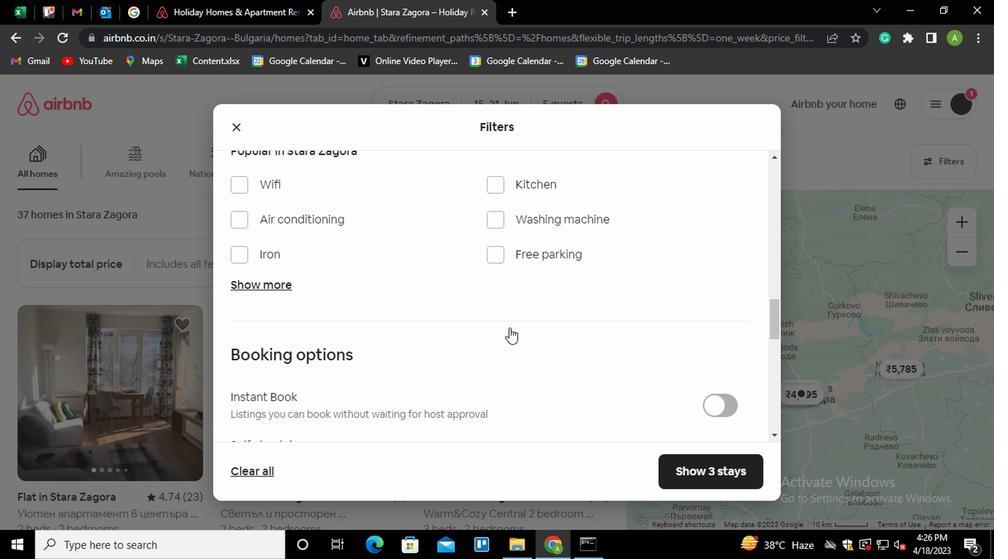 
Action: Mouse scrolled (506, 327) with delta (0, -1)
Screenshot: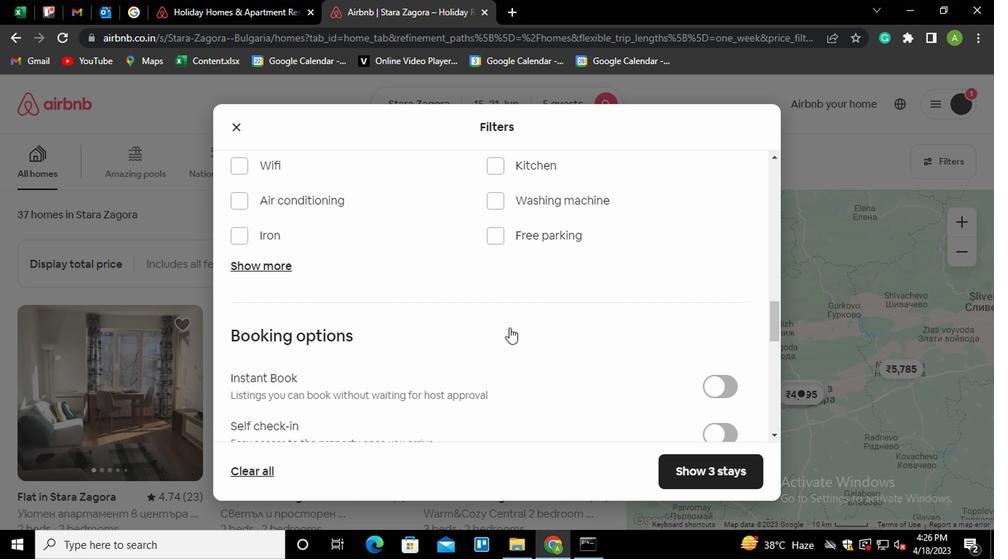 
Action: Mouse moved to (723, 287)
Screenshot: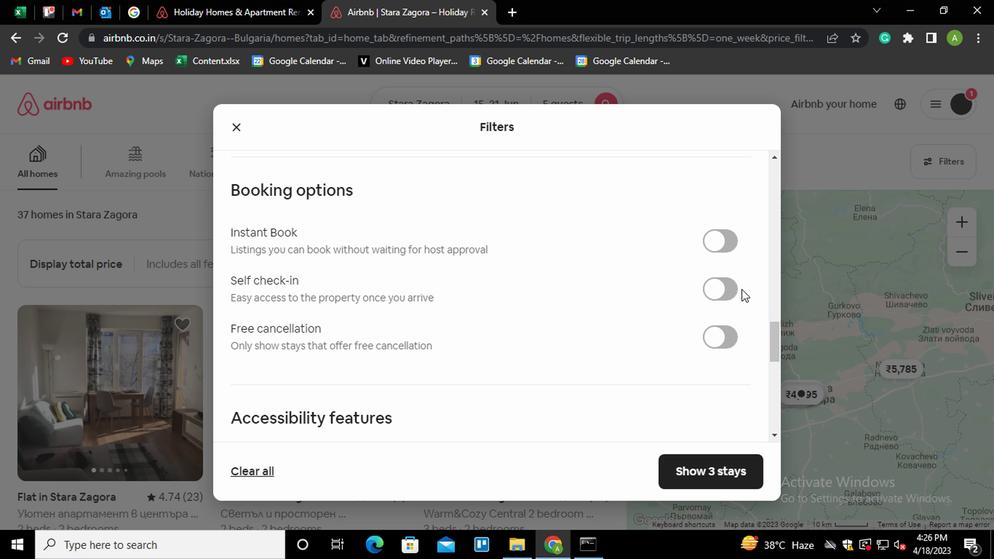 
Action: Mouse pressed left at (723, 287)
Screenshot: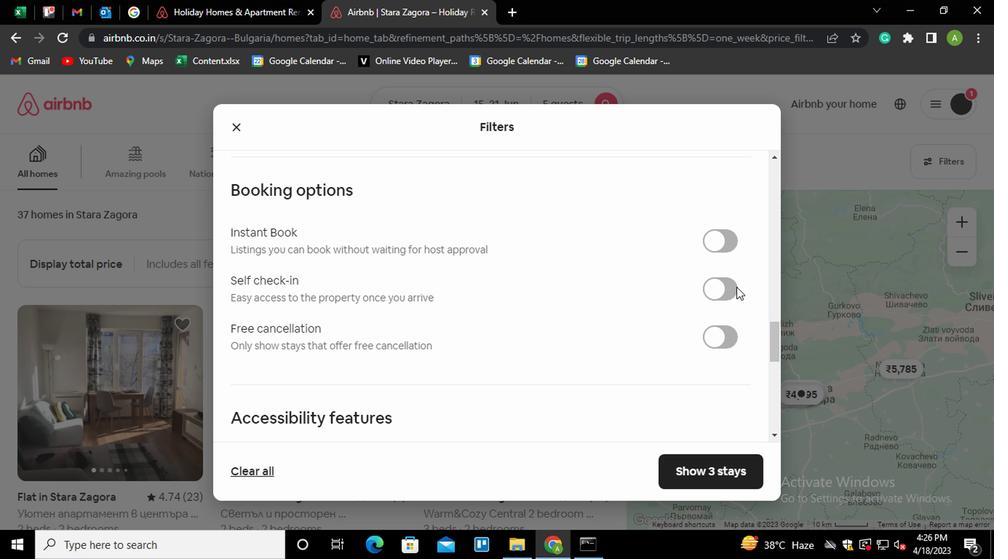 
Action: Mouse moved to (577, 331)
Screenshot: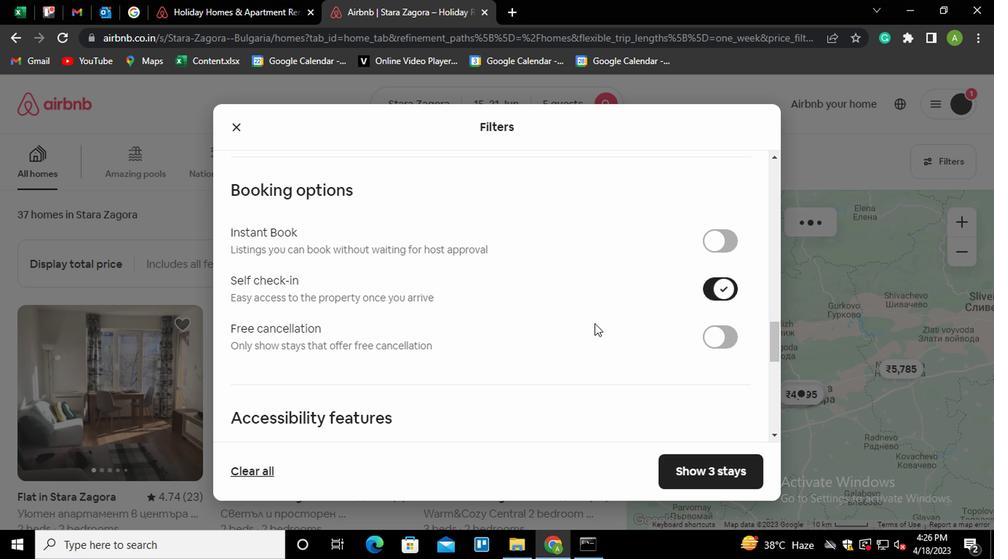 
Action: Mouse scrolled (577, 330) with delta (0, -1)
Screenshot: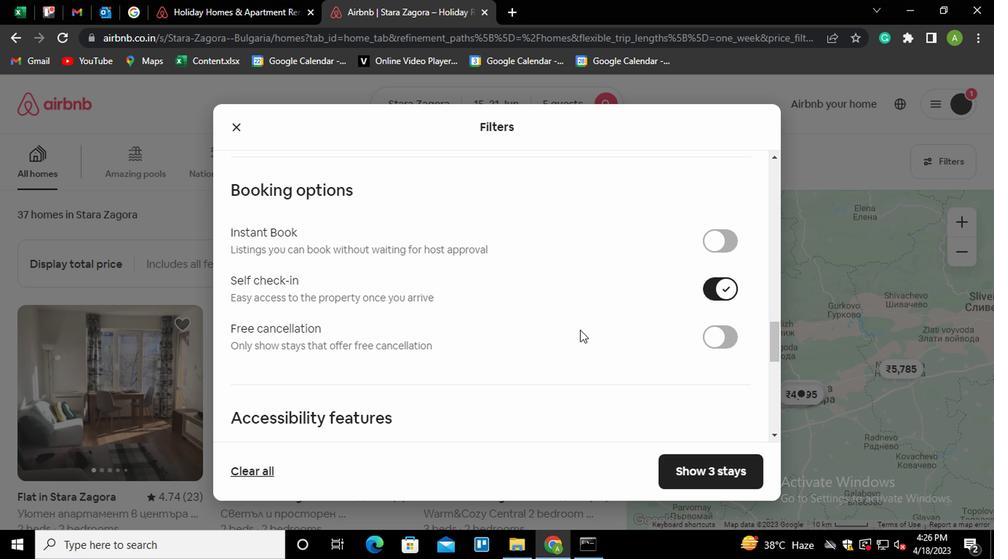 
Action: Mouse scrolled (577, 330) with delta (0, -1)
Screenshot: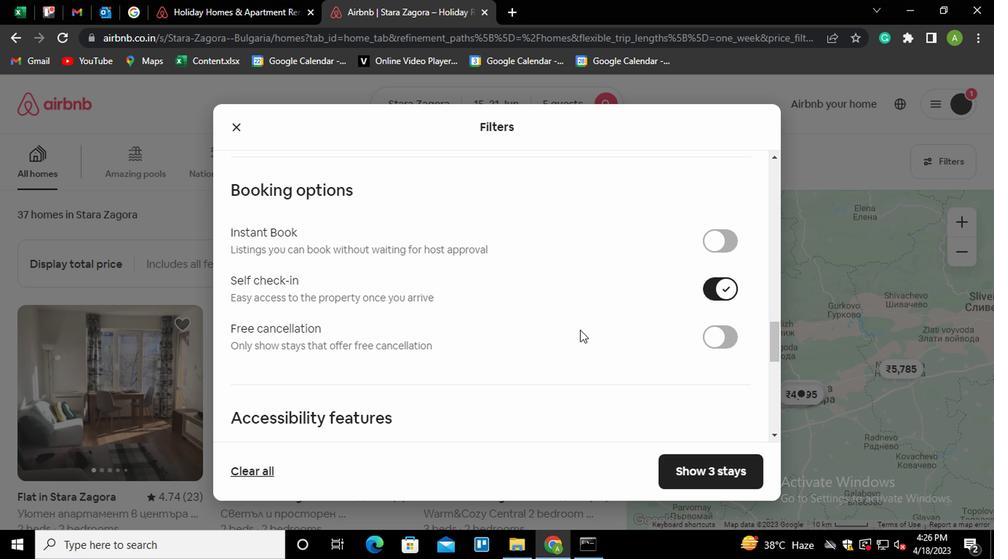 
Action: Mouse scrolled (577, 330) with delta (0, -1)
Screenshot: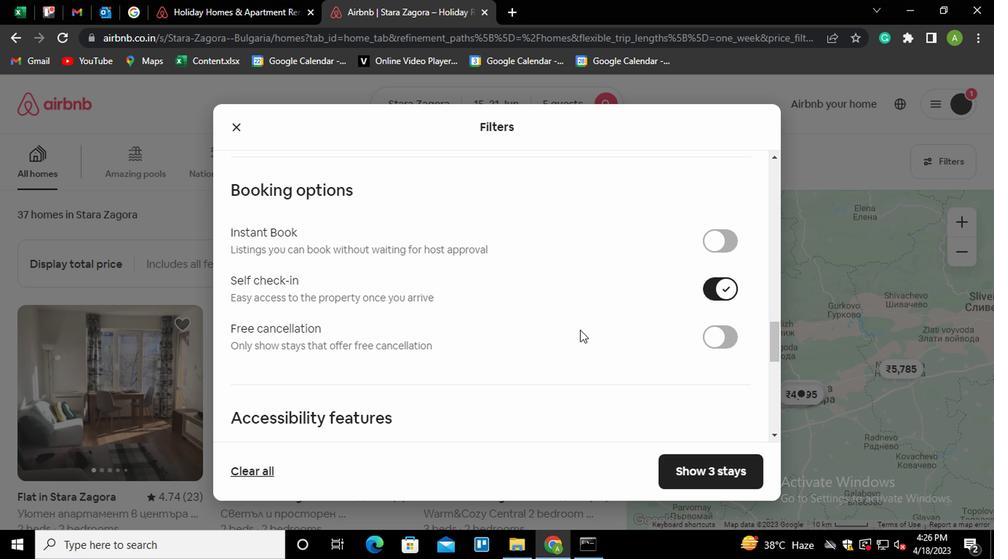 
Action: Mouse scrolled (577, 330) with delta (0, -1)
Screenshot: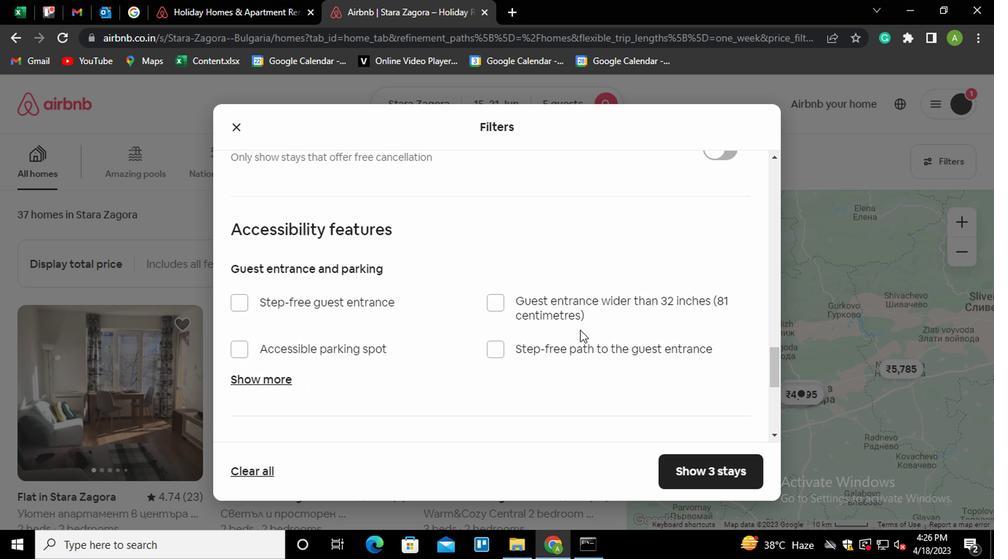 
Action: Mouse scrolled (577, 330) with delta (0, -1)
Screenshot: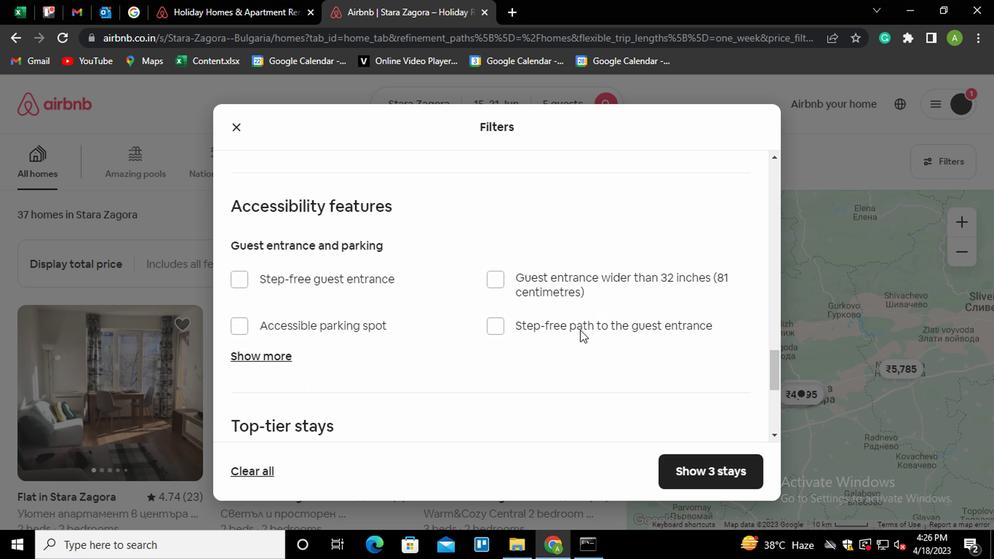 
Action: Mouse scrolled (577, 330) with delta (0, -1)
Screenshot: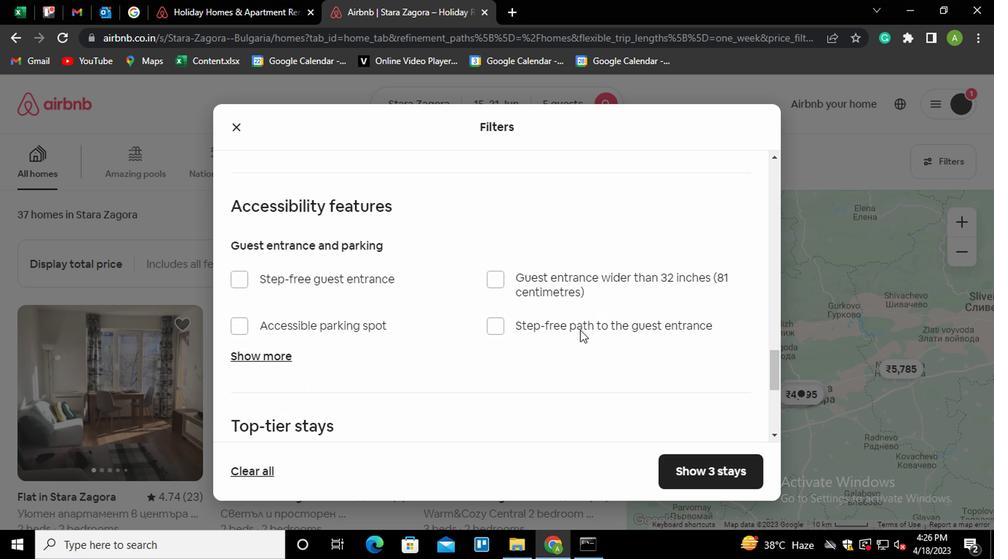 
Action: Mouse scrolled (577, 330) with delta (0, -1)
Screenshot: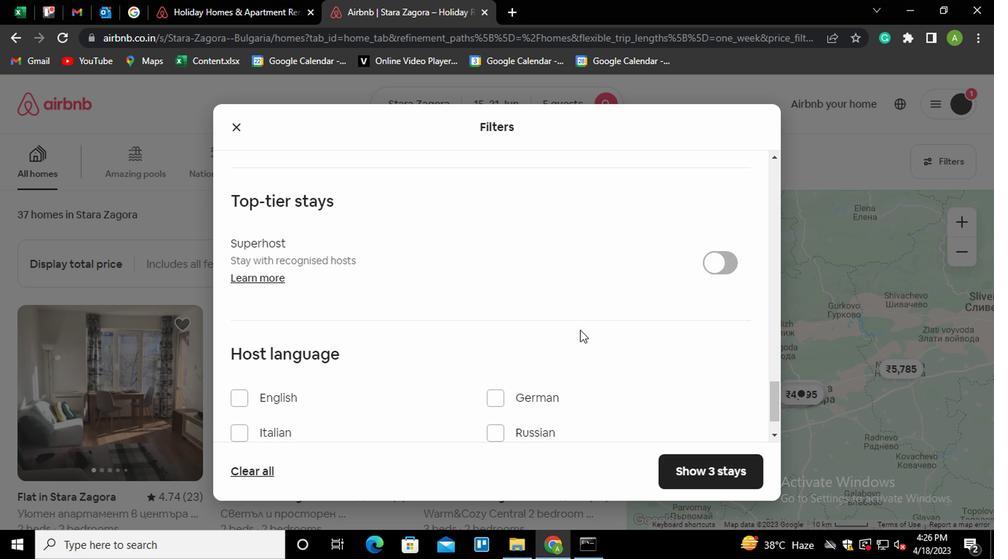 
Action: Mouse scrolled (577, 330) with delta (0, -1)
Screenshot: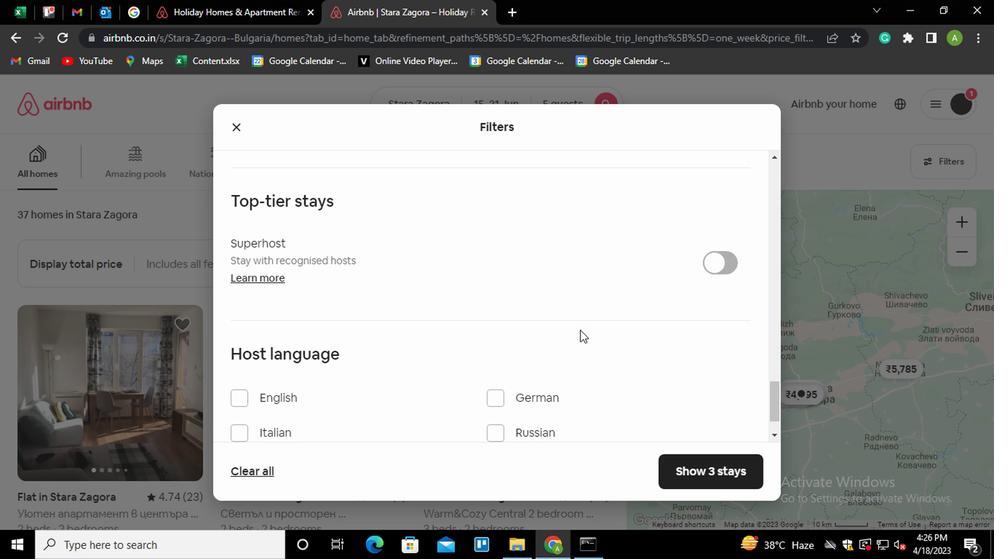 
Action: Mouse moved to (272, 340)
Screenshot: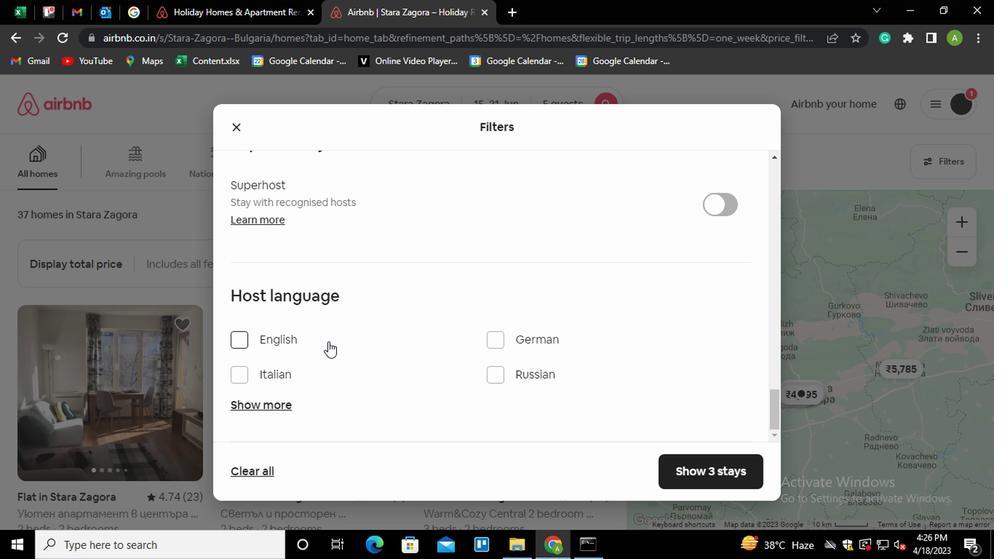 
Action: Mouse pressed left at (272, 340)
Screenshot: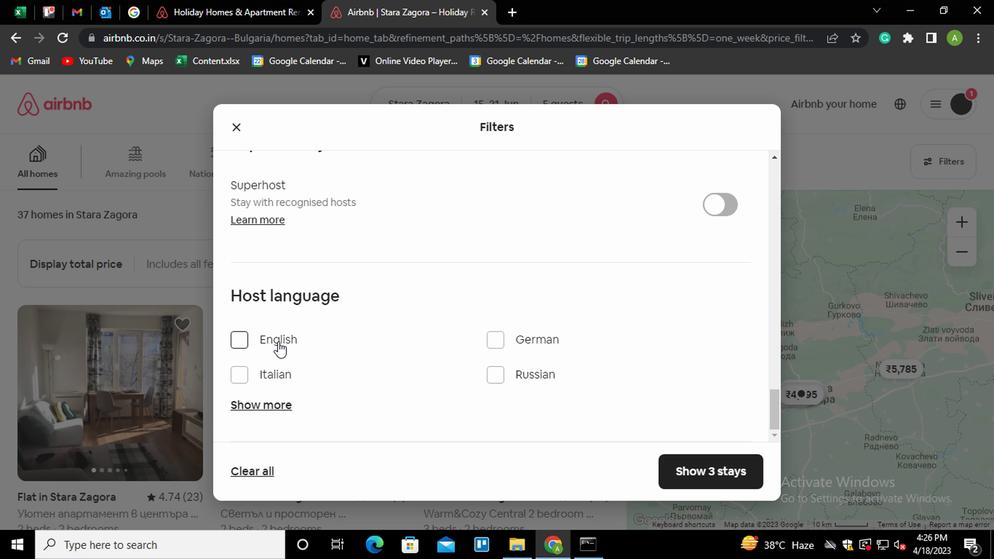
Action: Mouse moved to (678, 476)
Screenshot: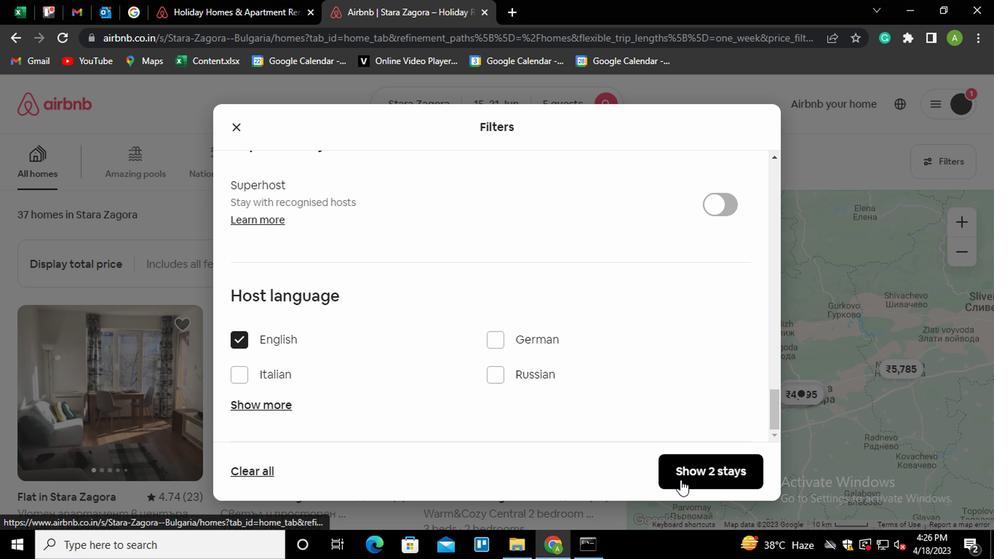 
Action: Mouse pressed left at (678, 476)
Screenshot: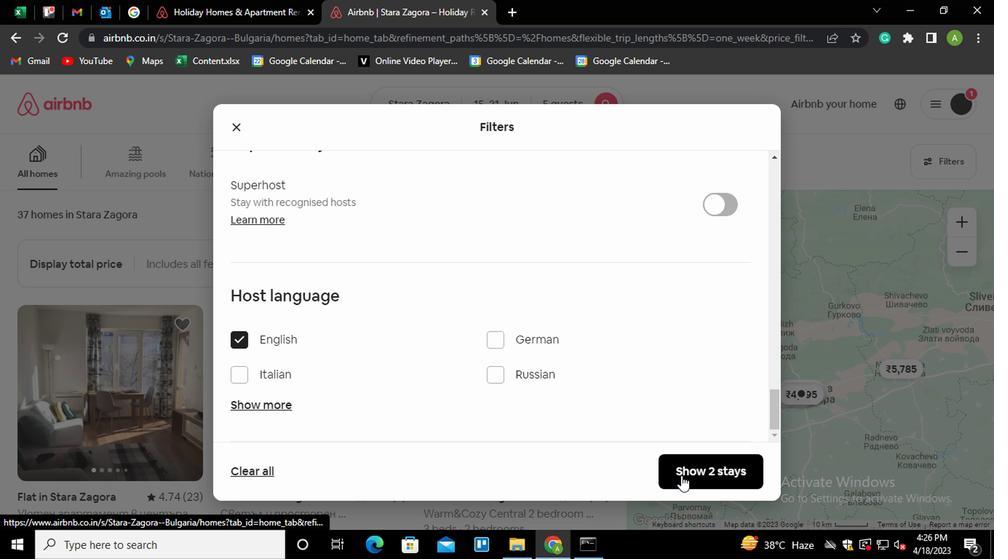 
